 Task: Add Attachment from Google Drive to Card Card0000000151 in Board Board0000000038 in Workspace WS0000000013 in Trello. Add Cover Orange to Card Card0000000151 in Board Board0000000038 in Workspace WS0000000013 in Trello. Add "Add Label …" with "Title" Title0000000151 to Button Button0000000151 to Card Card0000000151 in Board Board0000000038 in Workspace WS0000000013 in Trello. Add Description DS0000000151 to Card Card0000000151 in Board Board0000000038 in Workspace WS0000000013 in Trello. Add Comment CM0000000151 to Card Card0000000151 in Board Board0000000038 in Workspace WS0000000013 in Trello
Action: Mouse moved to (591, 60)
Screenshot: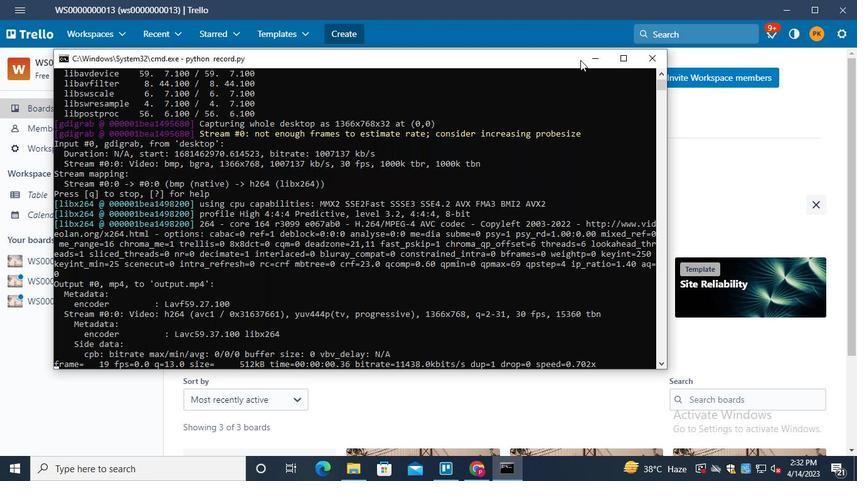 
Action: Mouse pressed left at (591, 60)
Screenshot: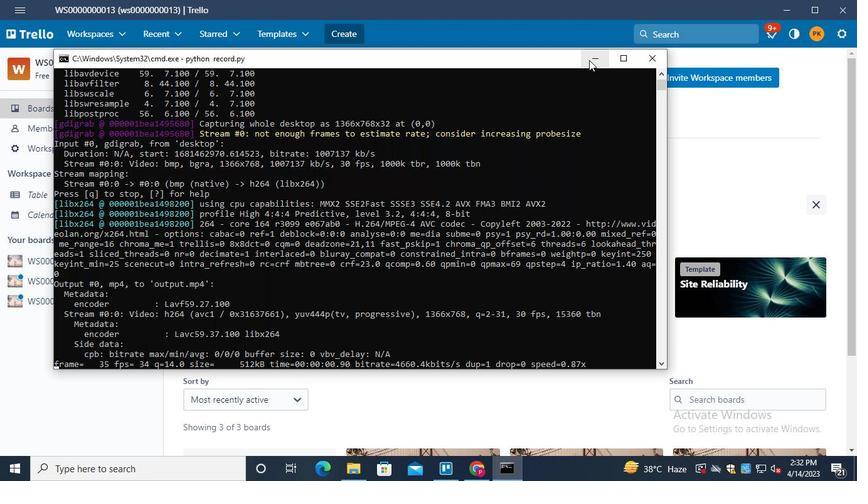
Action: Mouse moved to (45, 277)
Screenshot: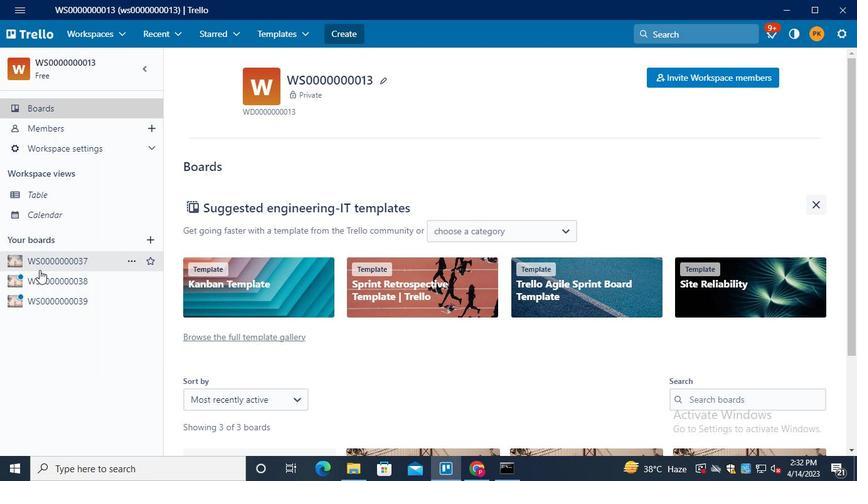 
Action: Mouse pressed left at (45, 277)
Screenshot: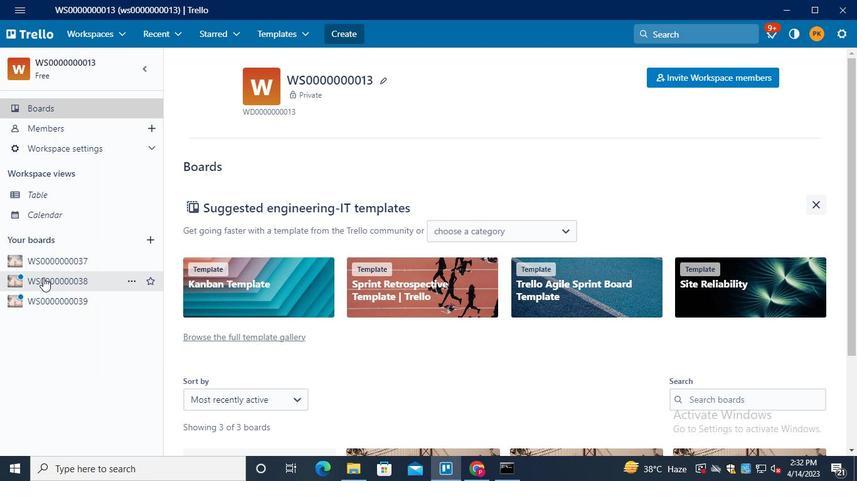
Action: Mouse moved to (249, 348)
Screenshot: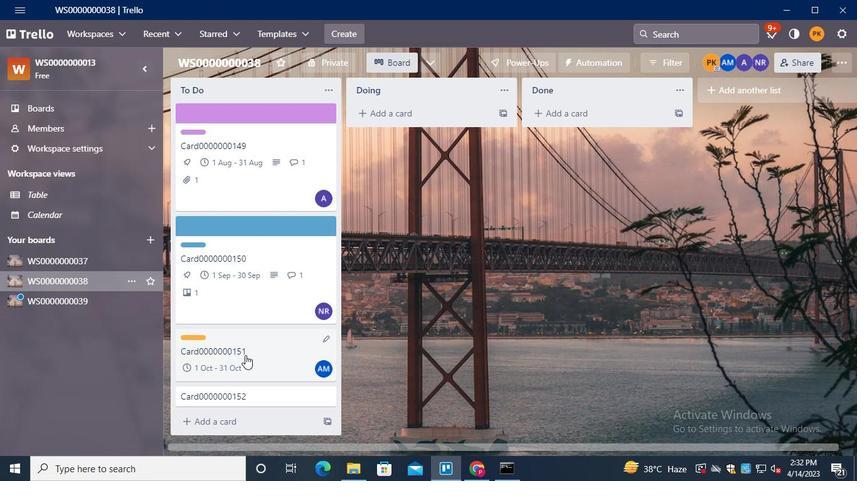 
Action: Mouse pressed left at (249, 348)
Screenshot: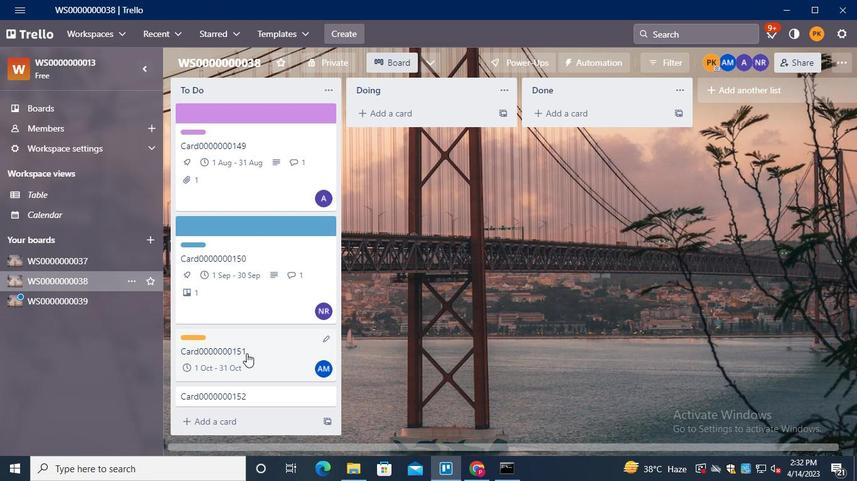 
Action: Mouse moved to (609, 259)
Screenshot: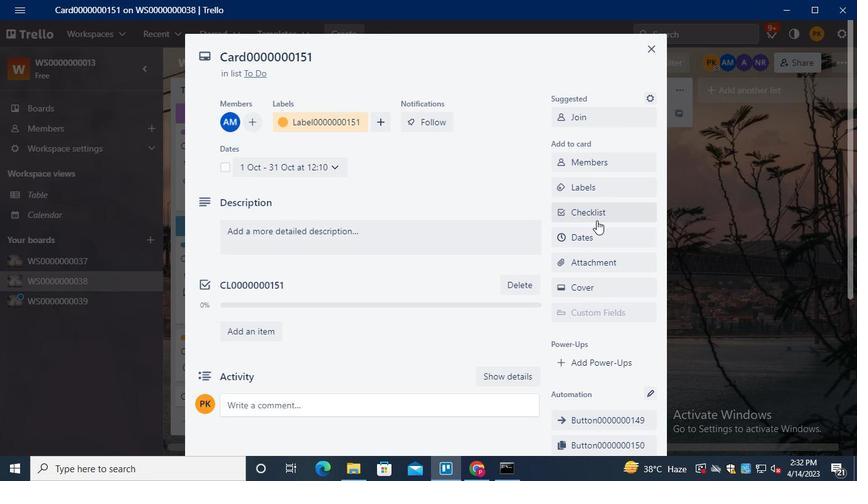 
Action: Mouse pressed left at (609, 259)
Screenshot: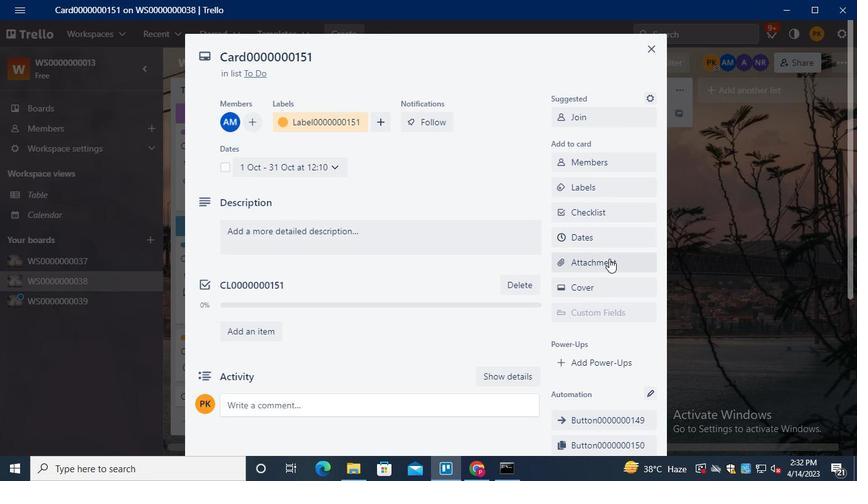 
Action: Mouse moved to (593, 150)
Screenshot: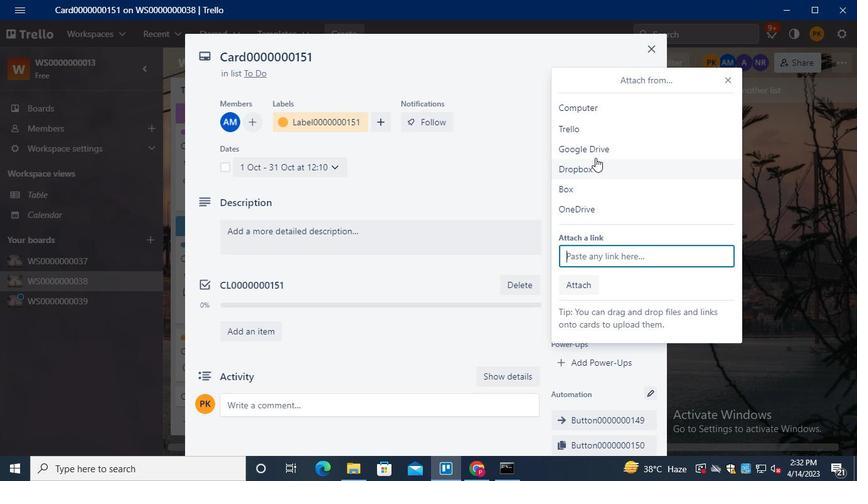 
Action: Mouse pressed left at (593, 150)
Screenshot: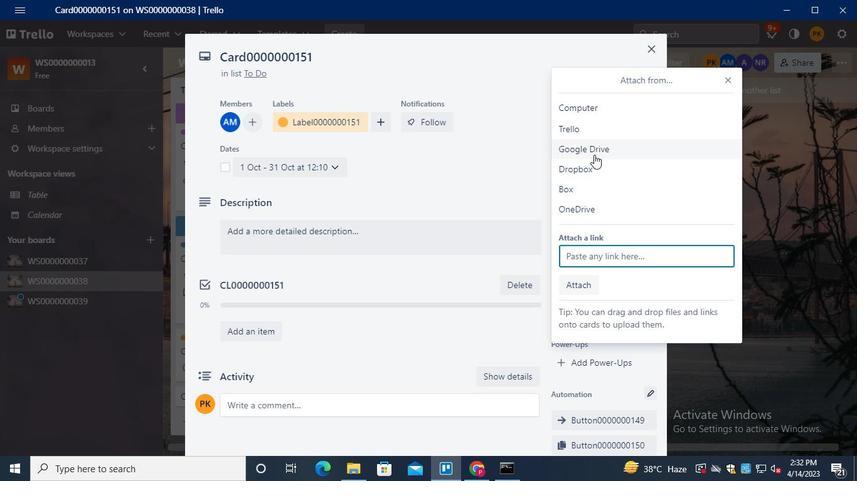 
Action: Mouse moved to (687, 331)
Screenshot: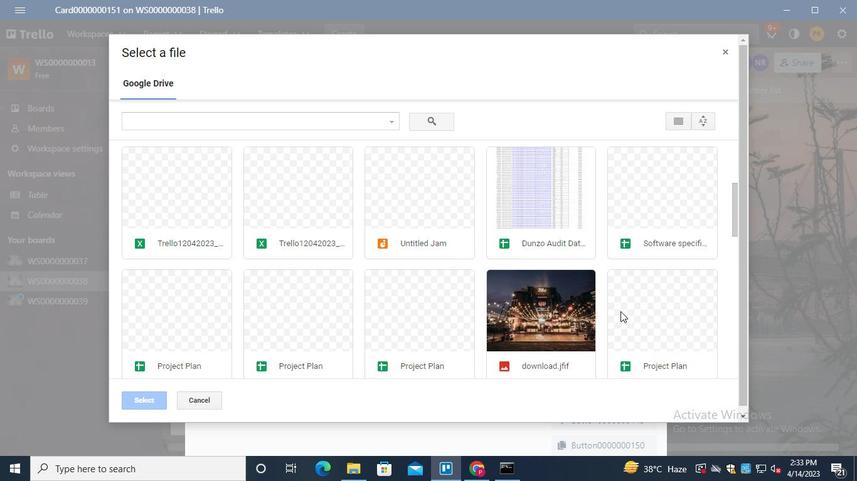 
Action: Mouse pressed left at (687, 331)
Screenshot: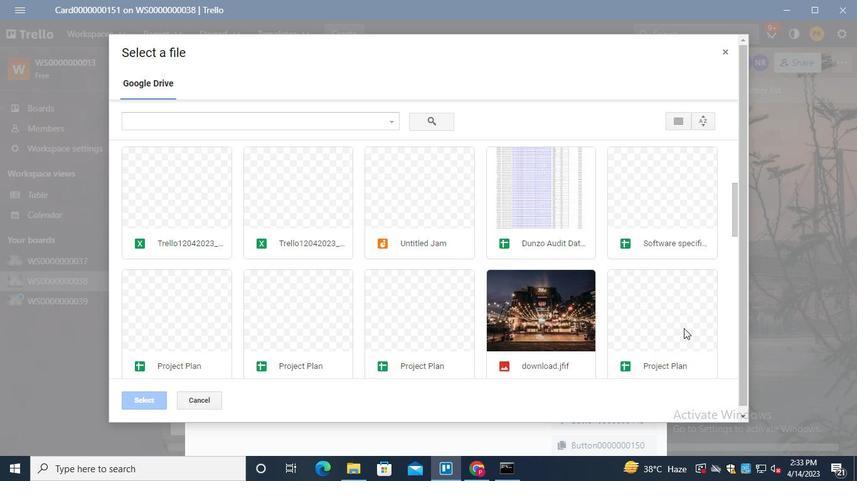 
Action: Mouse moved to (148, 399)
Screenshot: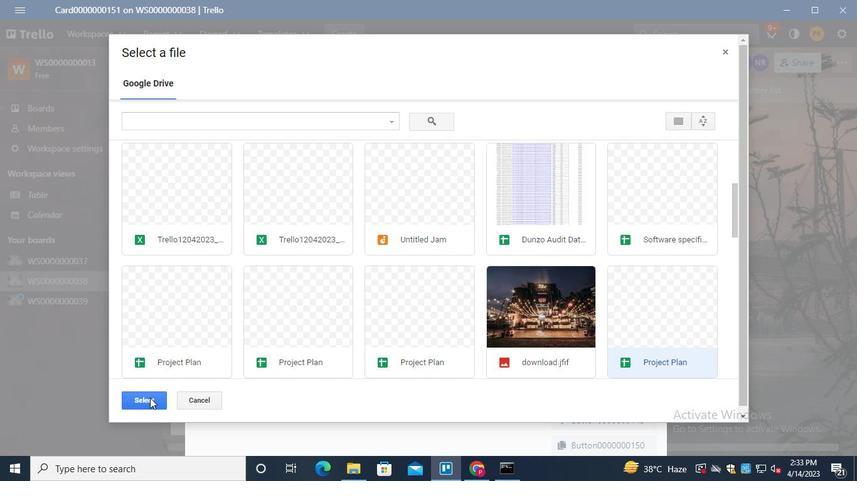 
Action: Mouse pressed left at (148, 399)
Screenshot: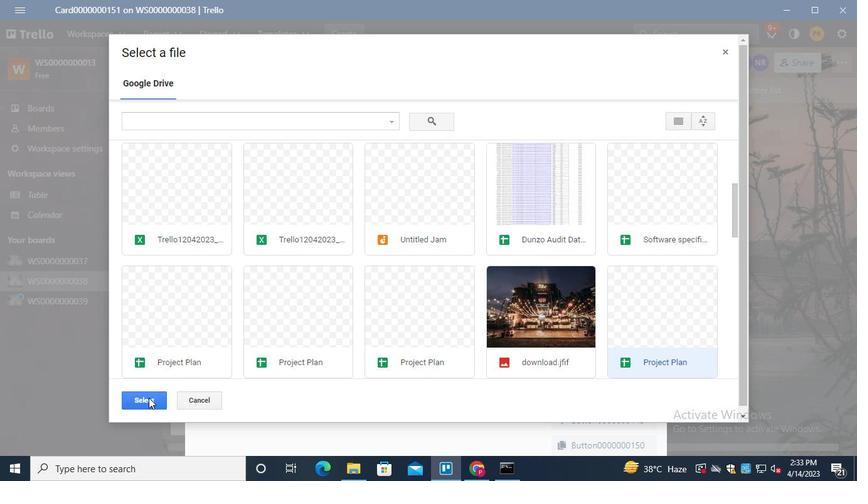 
Action: Mouse moved to (626, 286)
Screenshot: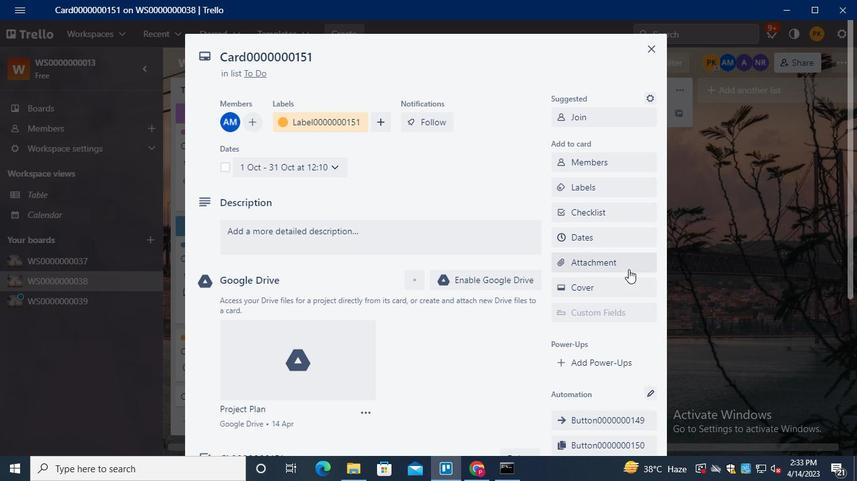 
Action: Mouse pressed left at (626, 286)
Screenshot: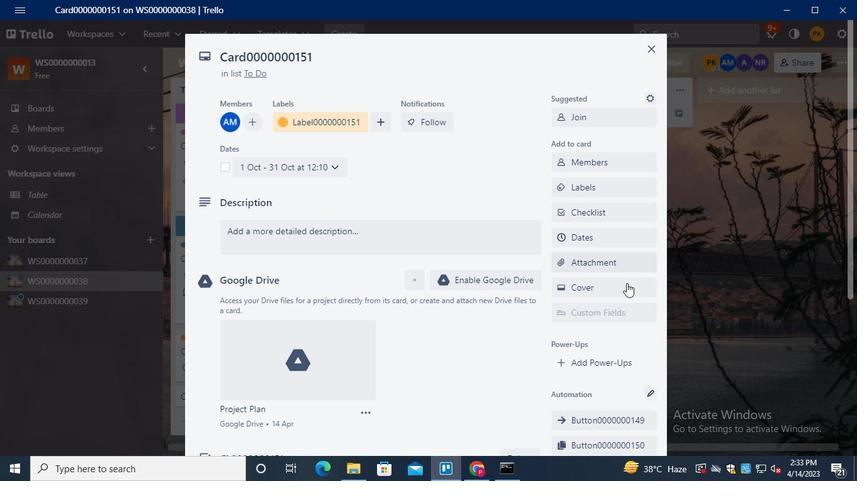 
Action: Mouse moved to (643, 213)
Screenshot: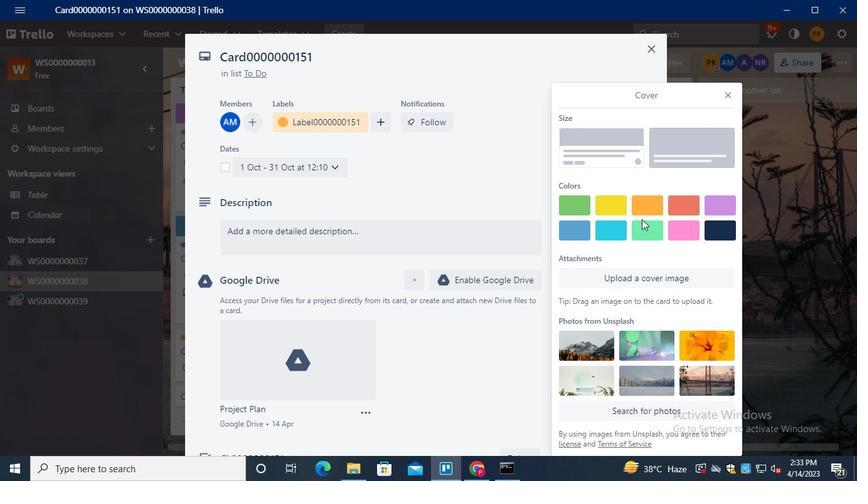 
Action: Mouse pressed left at (643, 213)
Screenshot: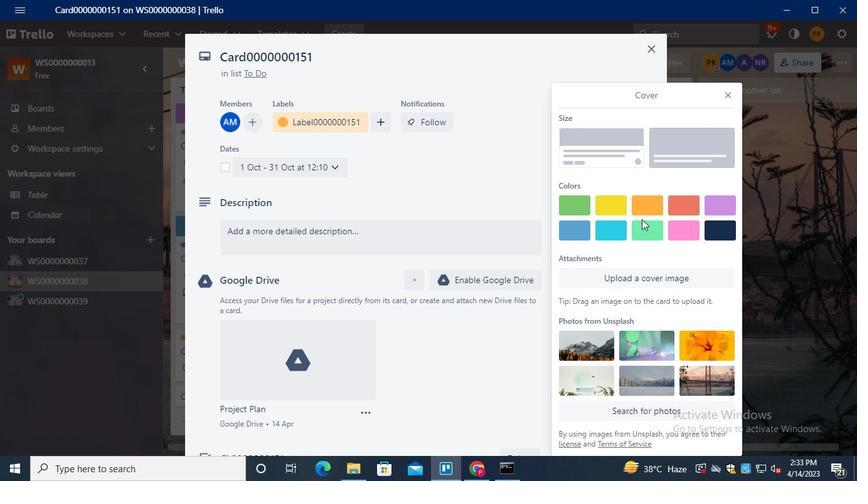
Action: Mouse moved to (723, 75)
Screenshot: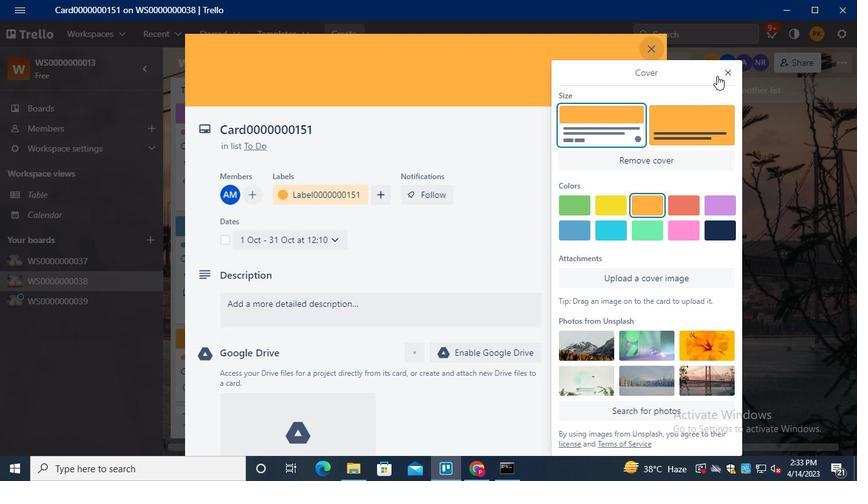 
Action: Mouse pressed left at (723, 75)
Screenshot: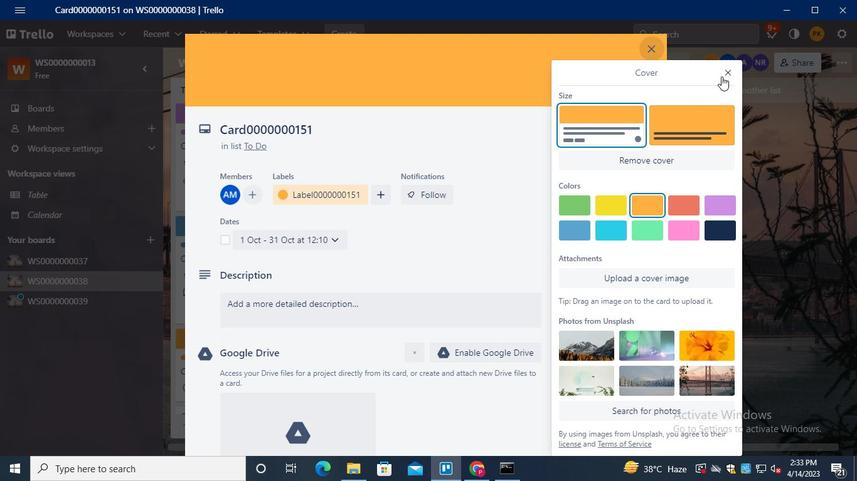 
Action: Mouse moved to (591, 259)
Screenshot: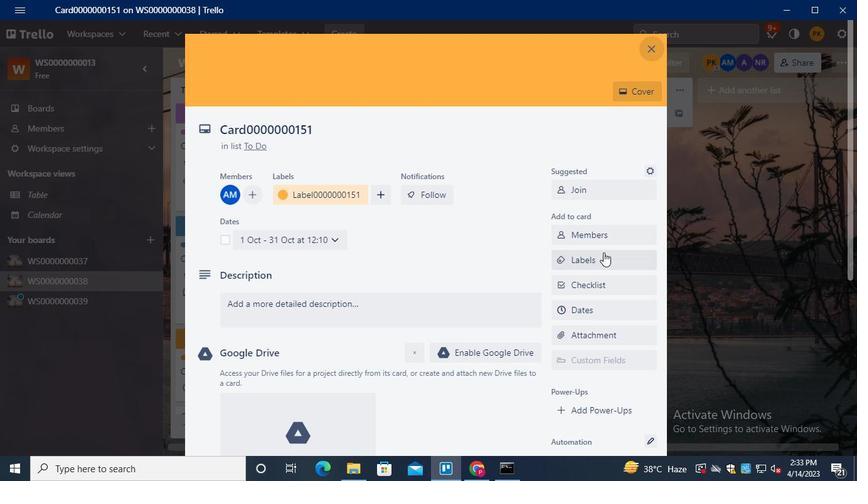 
Action: Mouse pressed left at (591, 259)
Screenshot: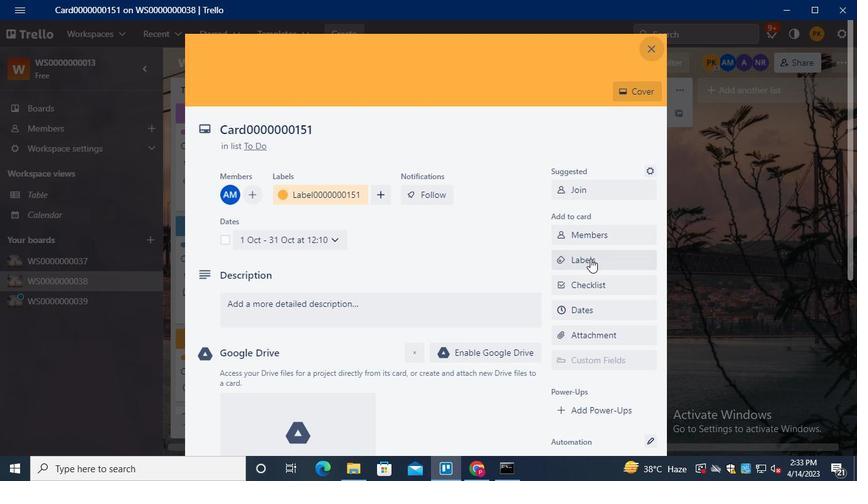 
Action: Mouse moved to (618, 346)
Screenshot: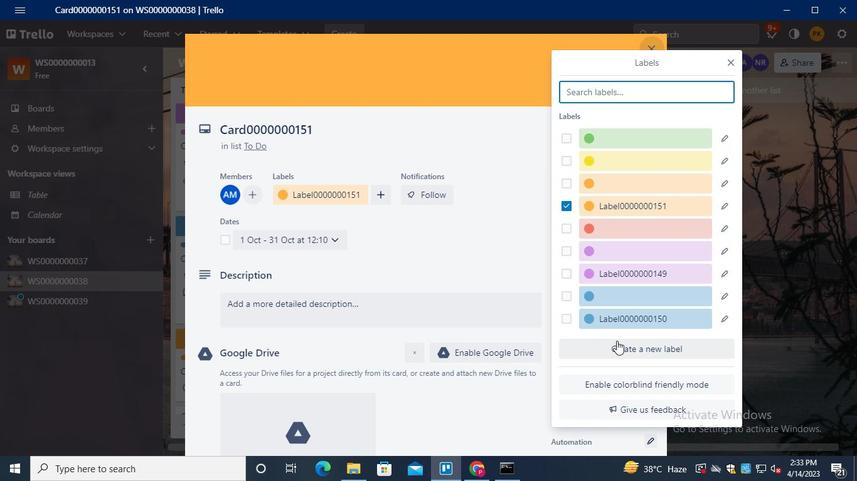 
Action: Mouse pressed left at (618, 346)
Screenshot: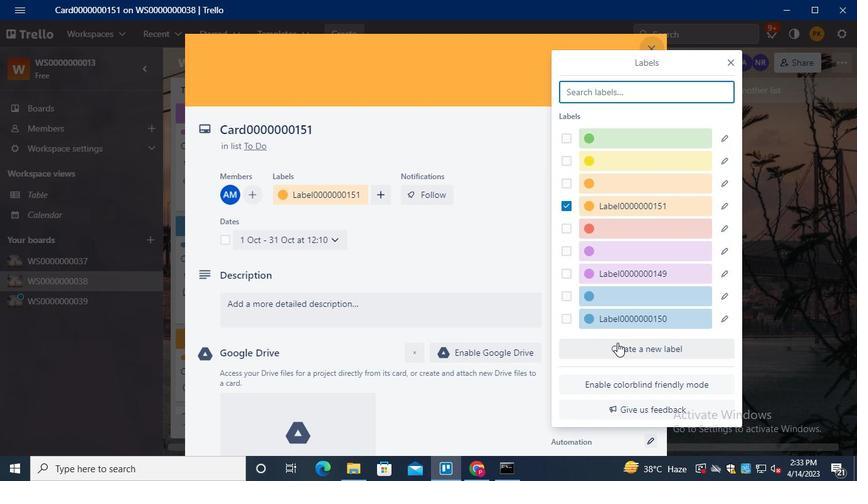 
Action: Keyboard Key.shift
Screenshot: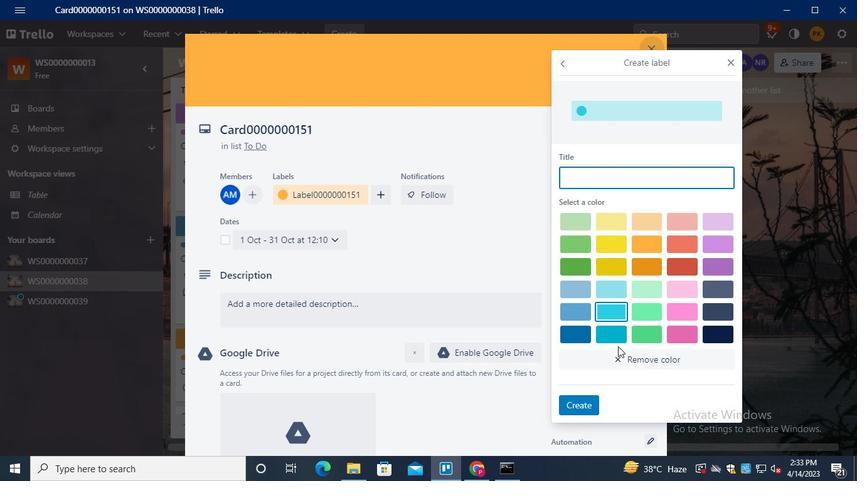 
Action: Keyboard L
Screenshot: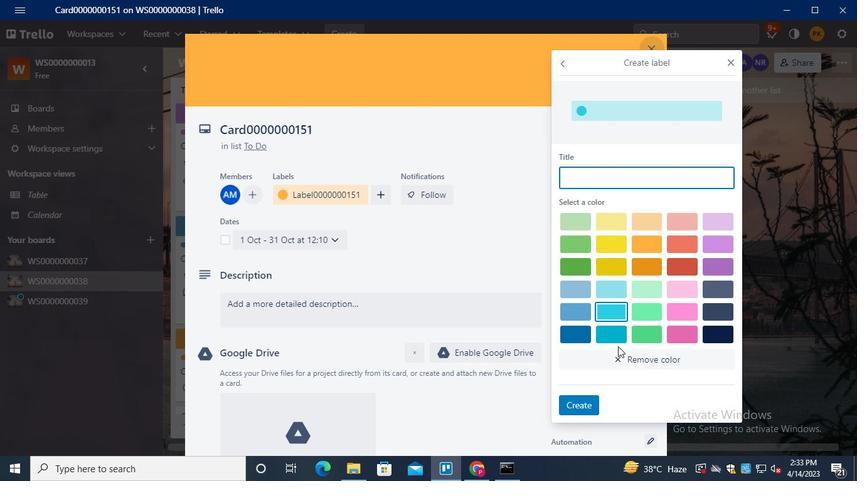 
Action: Keyboard a
Screenshot: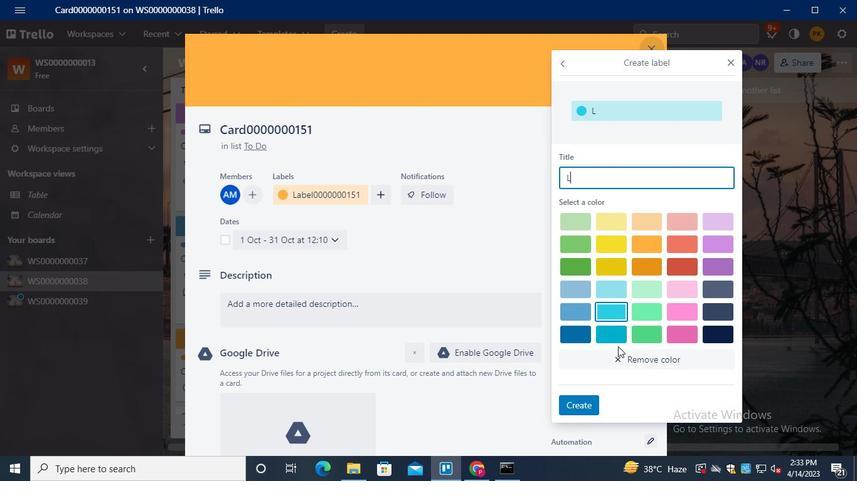 
Action: Keyboard b
Screenshot: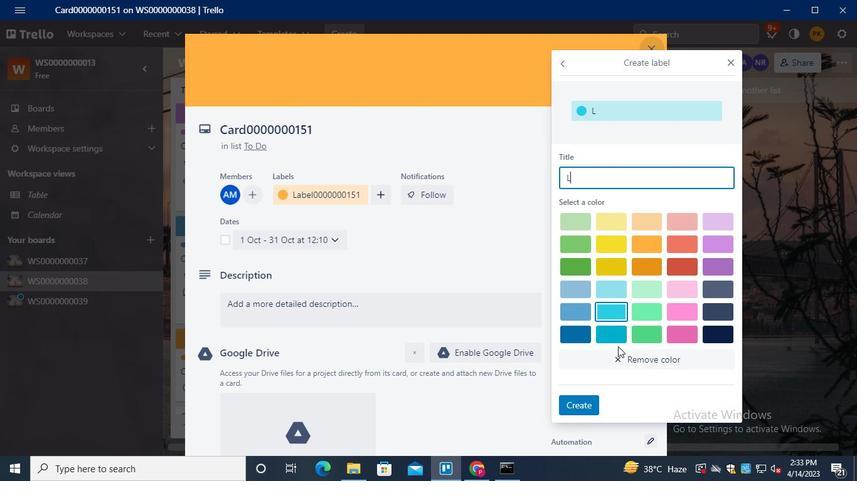 
Action: Keyboard e
Screenshot: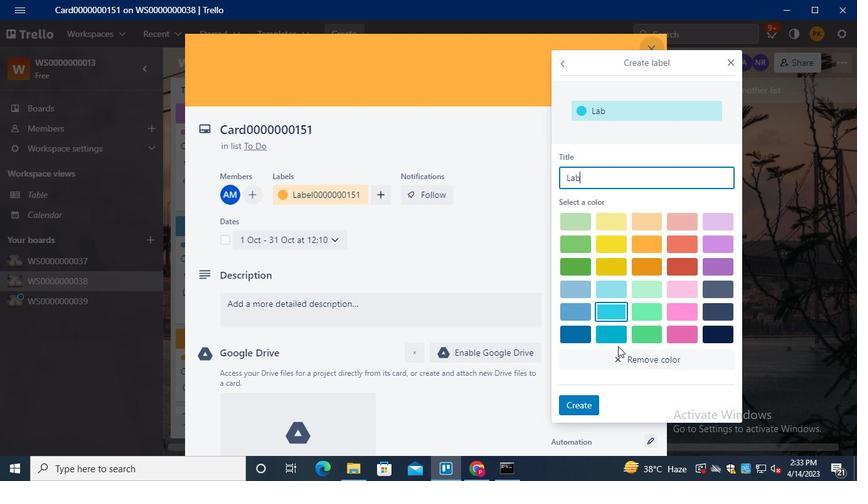 
Action: Keyboard l
Screenshot: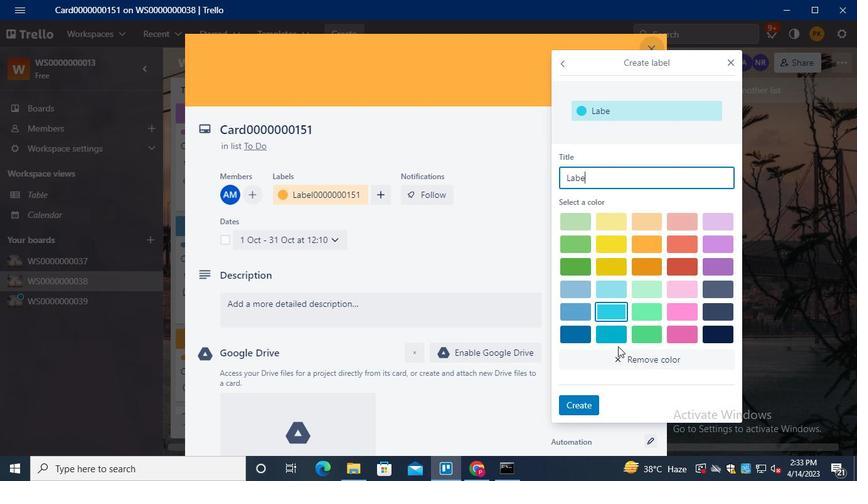 
Action: Keyboard <96>
Screenshot: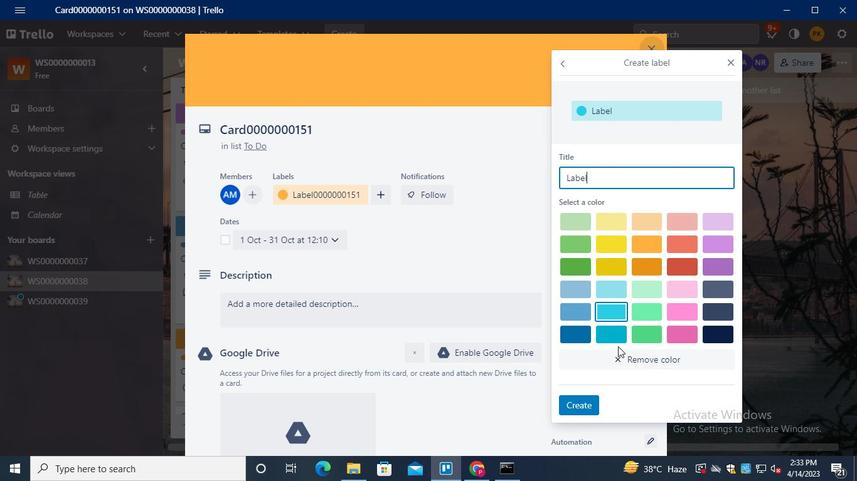 
Action: Keyboard <96>
Screenshot: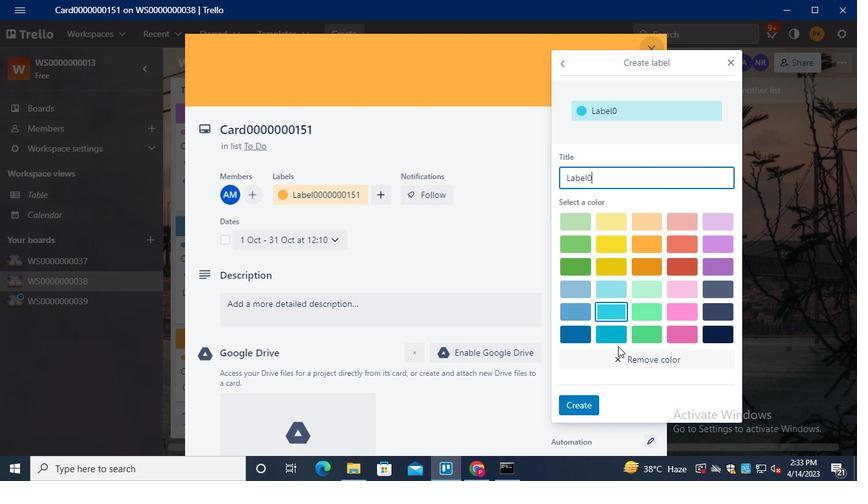 
Action: Keyboard <96>
Screenshot: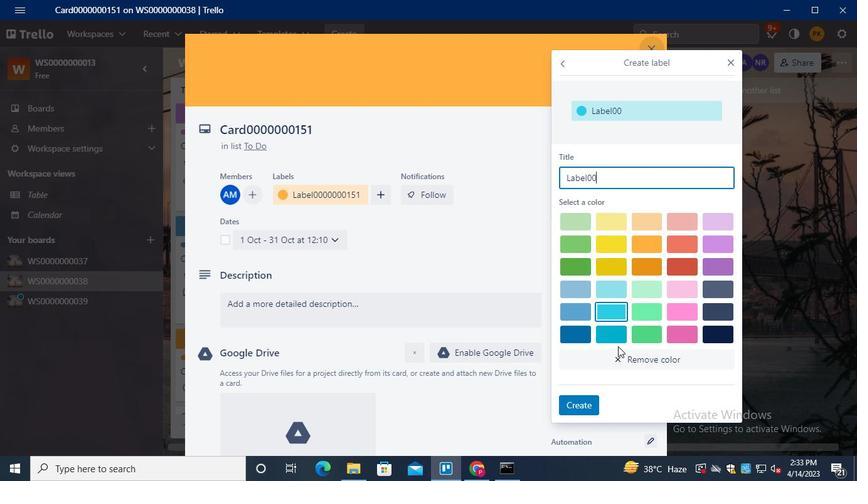 
Action: Keyboard <96>
Screenshot: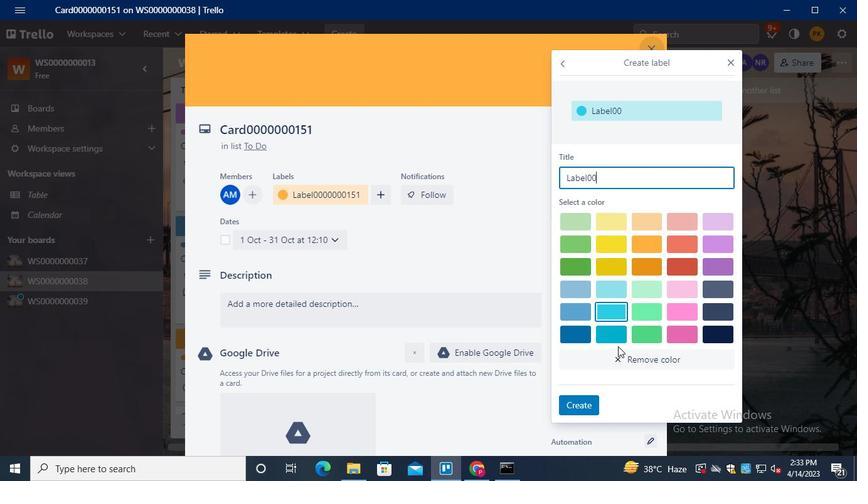 
Action: Keyboard <96>
Screenshot: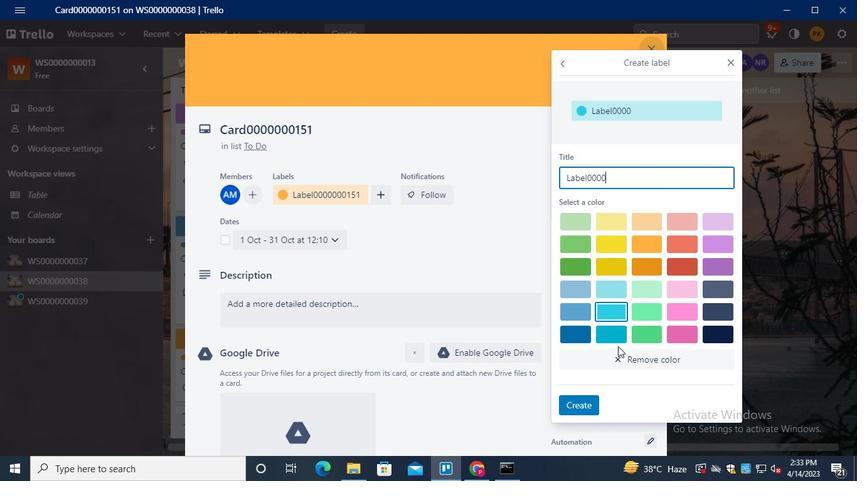 
Action: Keyboard <96>
Screenshot: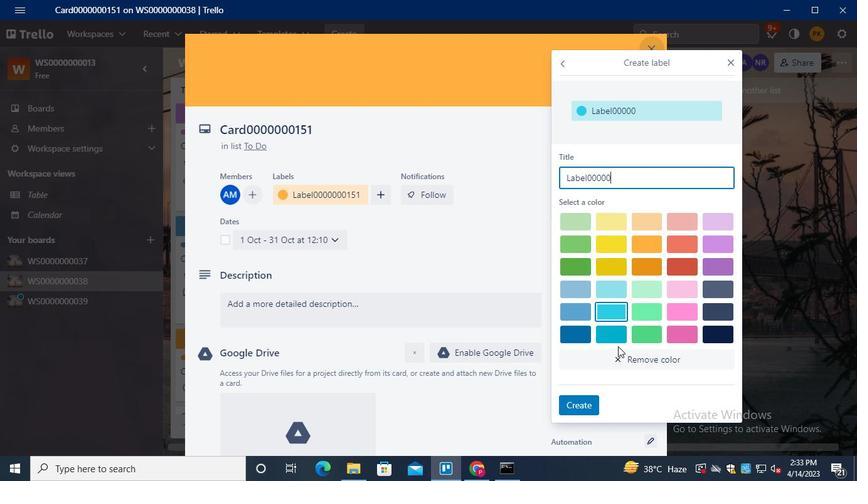 
Action: Keyboard <96>
Screenshot: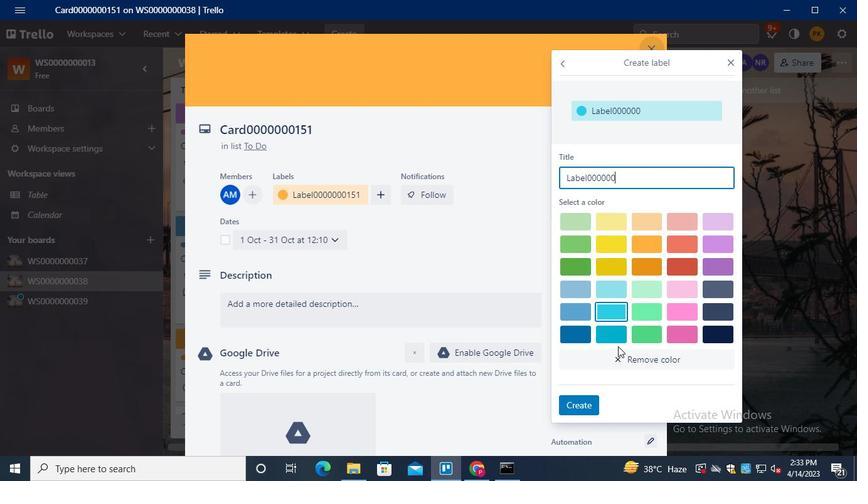
Action: Keyboard <97>
Screenshot: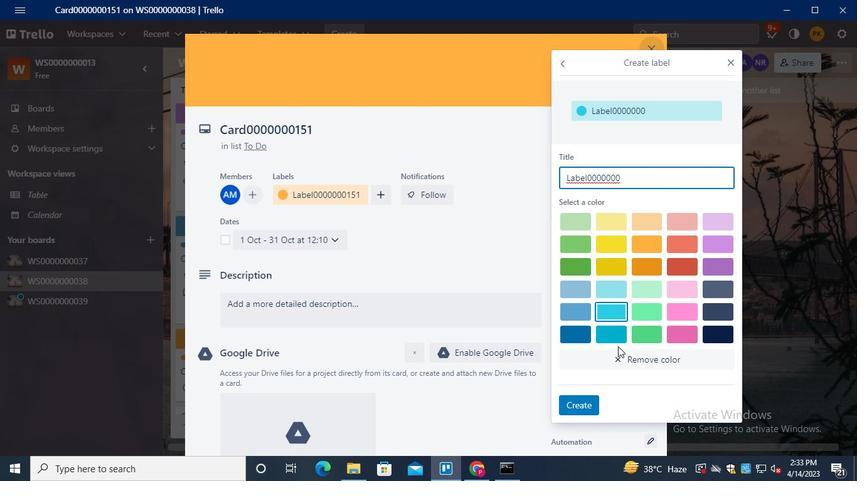 
Action: Keyboard <101>
Screenshot: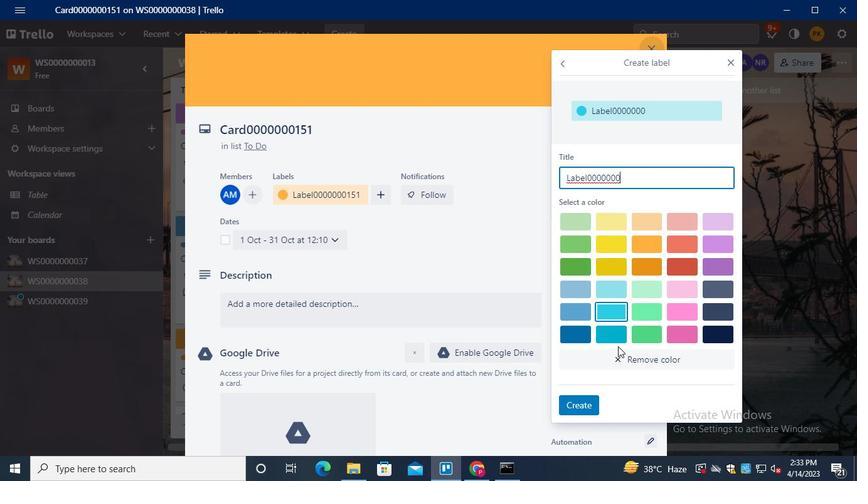 
Action: Keyboard <97>
Screenshot: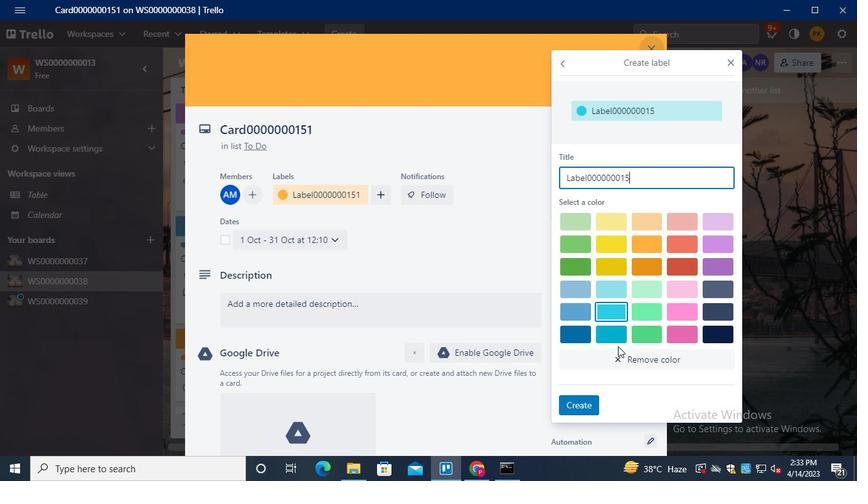 
Action: Mouse moved to (651, 248)
Screenshot: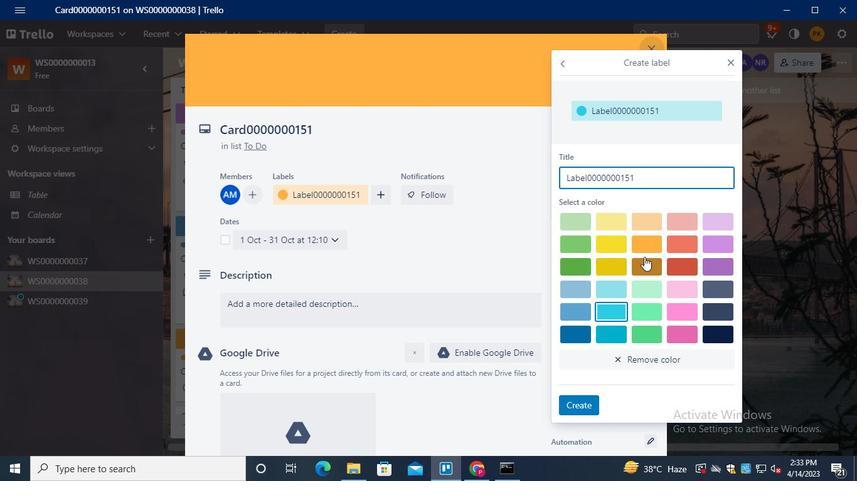 
Action: Mouse pressed left at (651, 248)
Screenshot: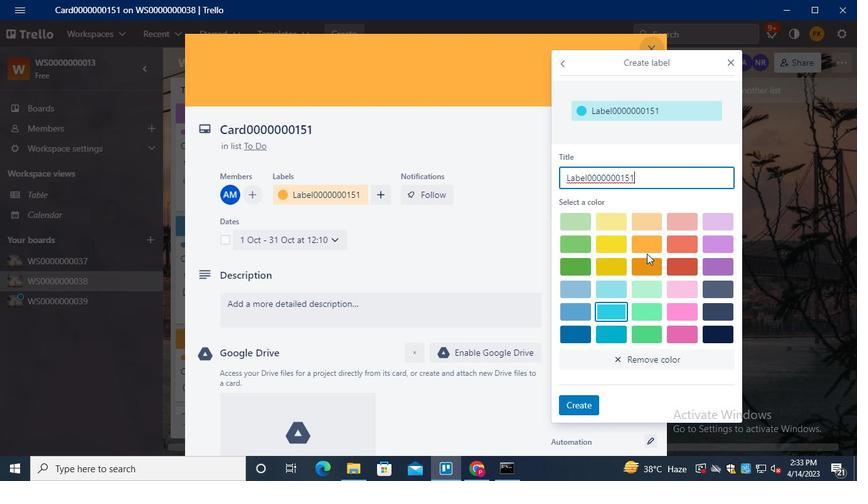 
Action: Mouse moved to (572, 411)
Screenshot: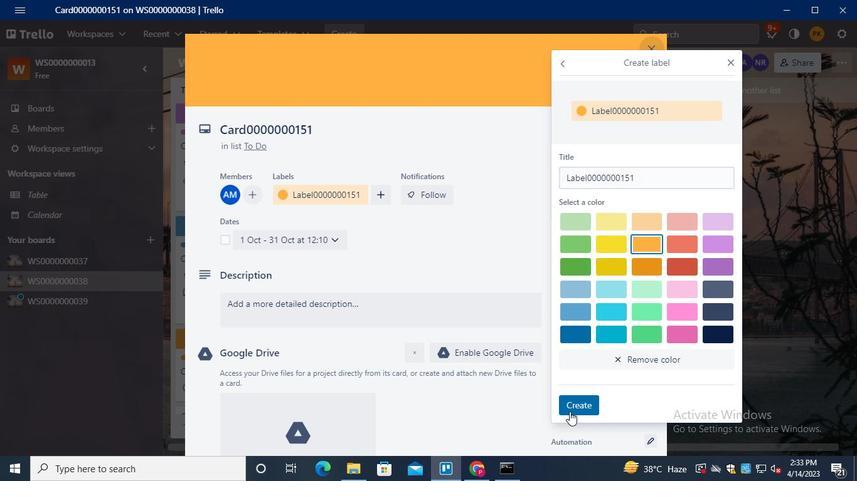 
Action: Mouse pressed left at (572, 411)
Screenshot: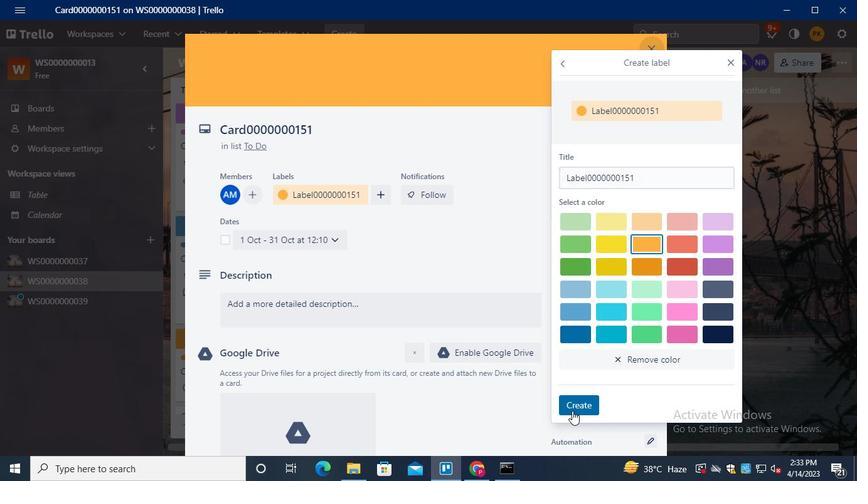 
Action: Mouse moved to (565, 207)
Screenshot: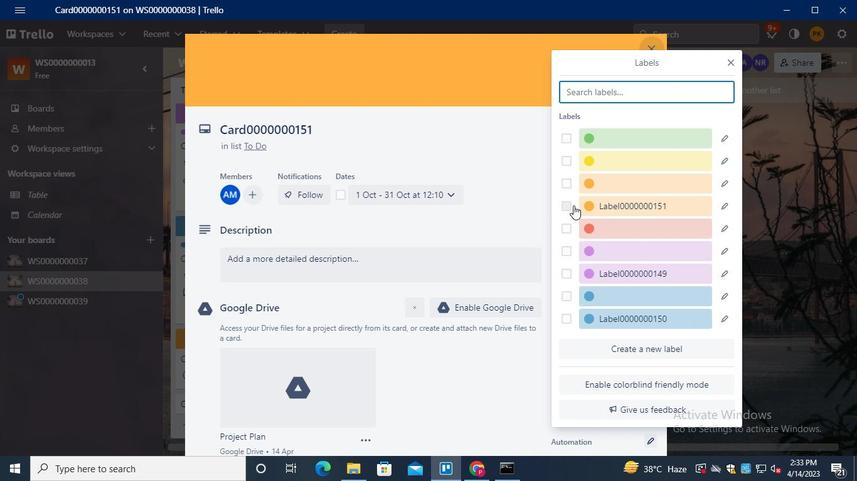 
Action: Mouse pressed left at (565, 207)
Screenshot: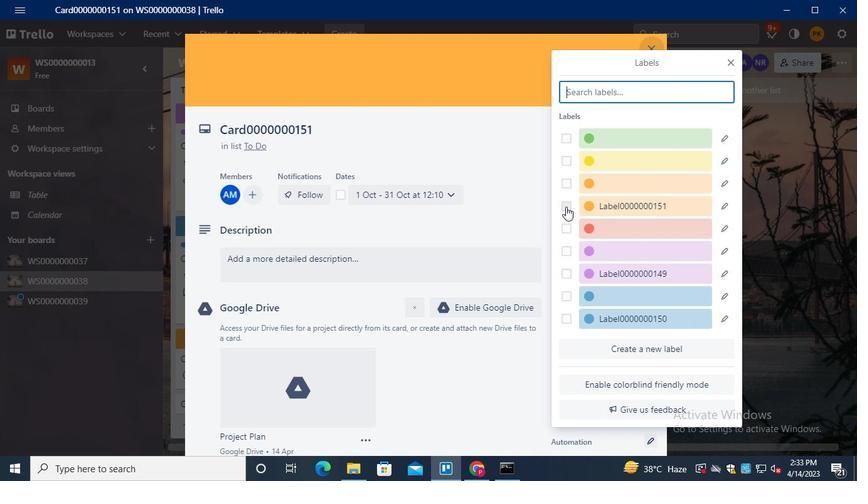 
Action: Mouse moved to (730, 63)
Screenshot: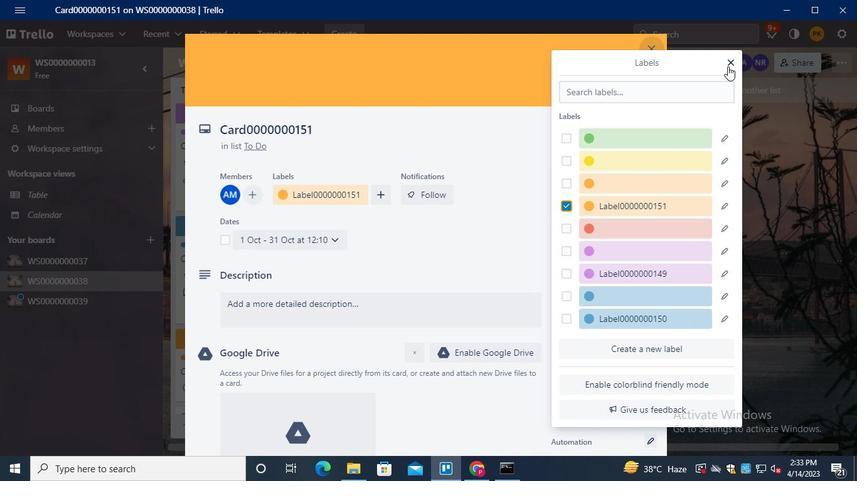 
Action: Mouse pressed left at (730, 63)
Screenshot: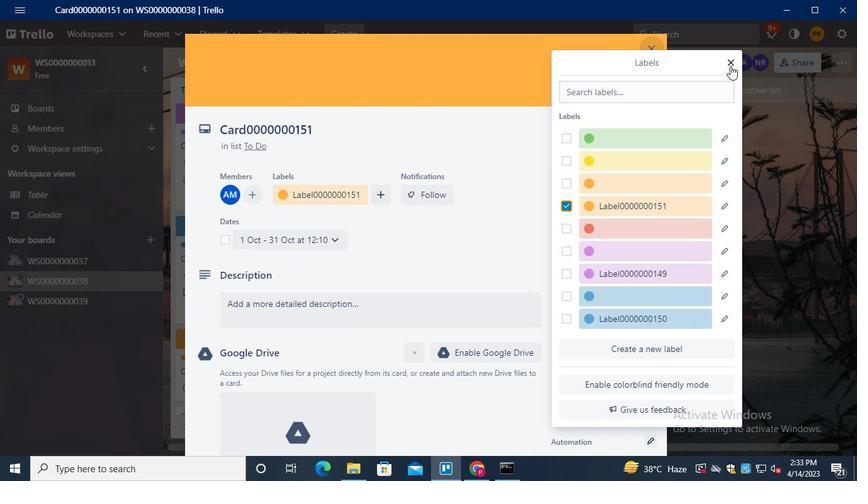 
Action: Mouse moved to (595, 387)
Screenshot: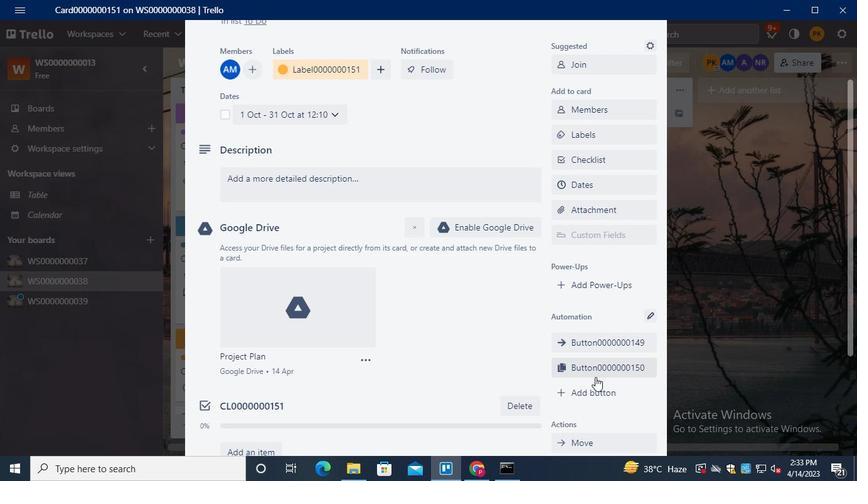 
Action: Mouse pressed left at (595, 387)
Screenshot: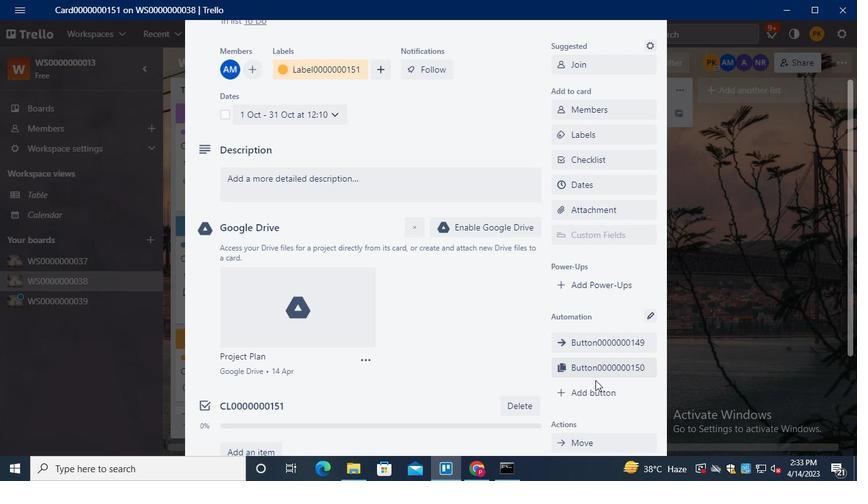
Action: Mouse moved to (602, 161)
Screenshot: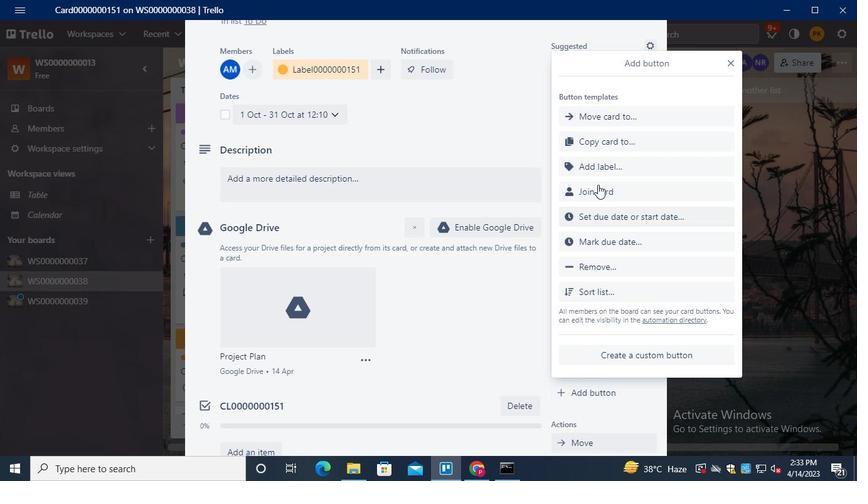 
Action: Mouse pressed left at (602, 161)
Screenshot: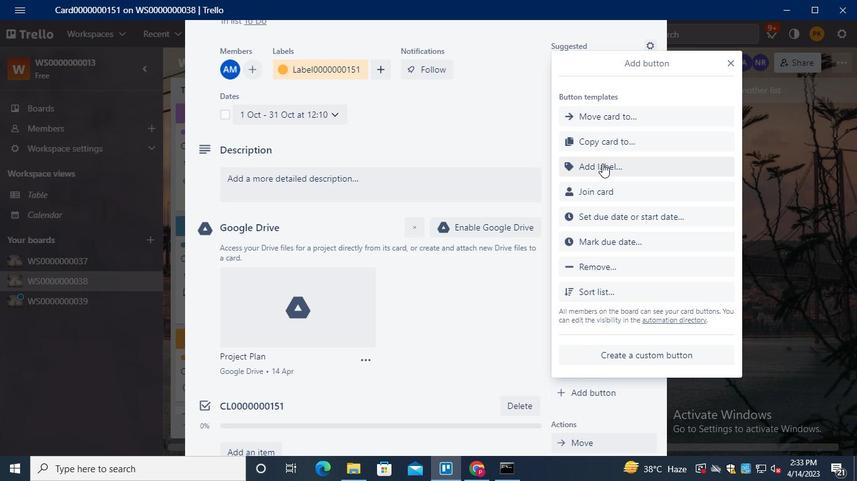 
Action: Mouse moved to (600, 166)
Screenshot: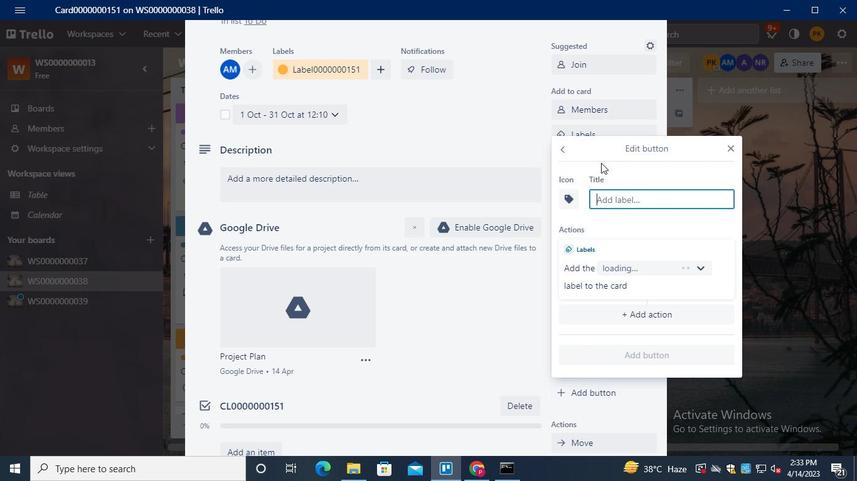 
Action: Keyboard Key.shift
Screenshot: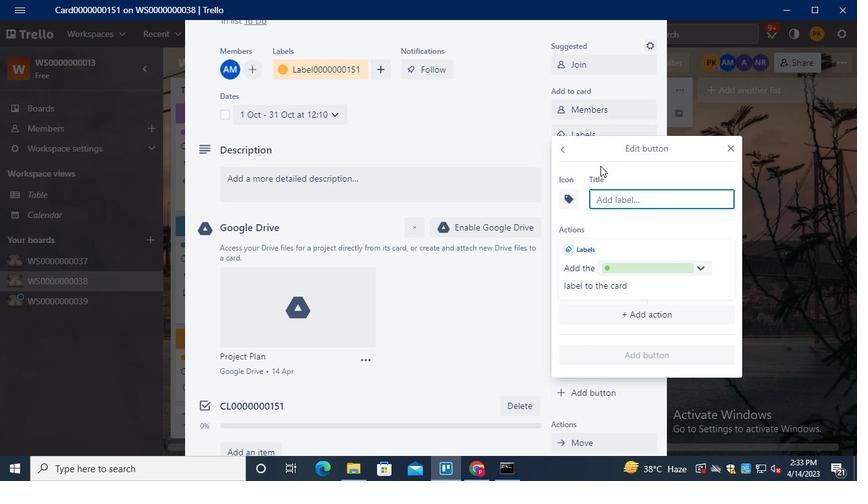 
Action: Keyboard T
Screenshot: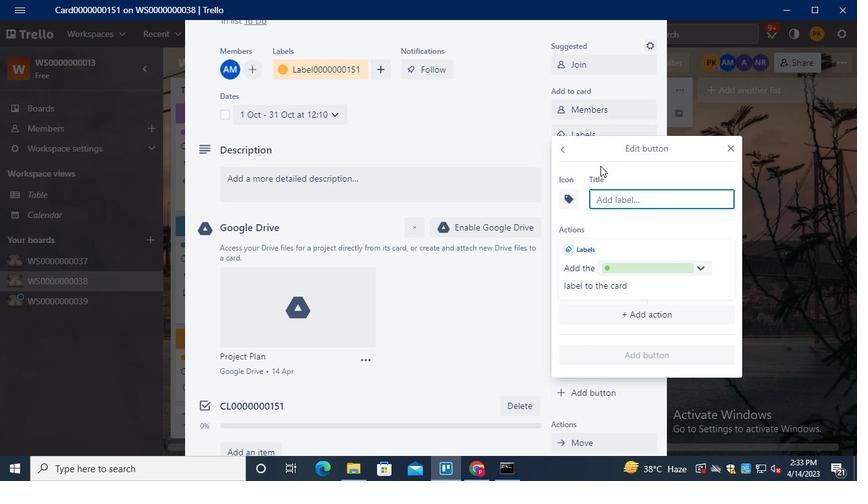 
Action: Keyboard i
Screenshot: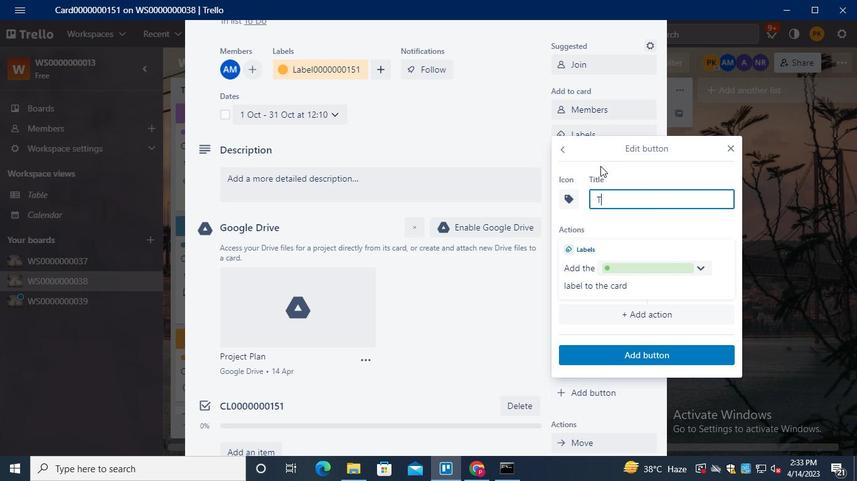 
Action: Keyboard t
Screenshot: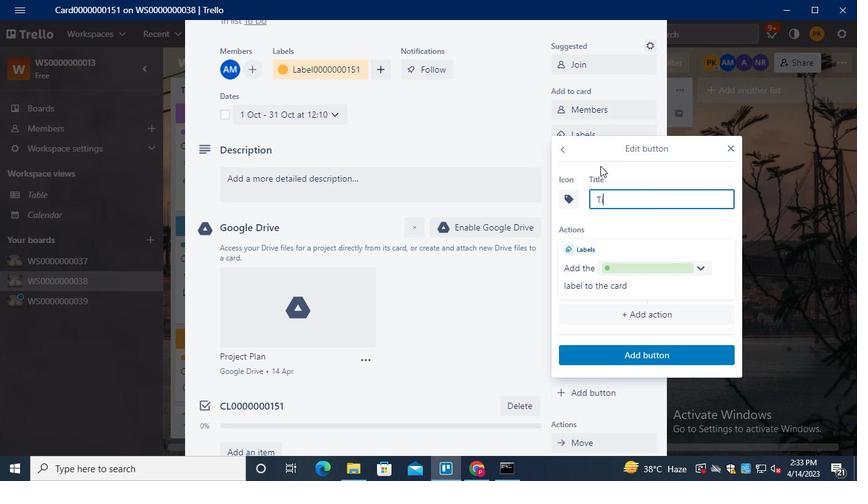 
Action: Keyboard l
Screenshot: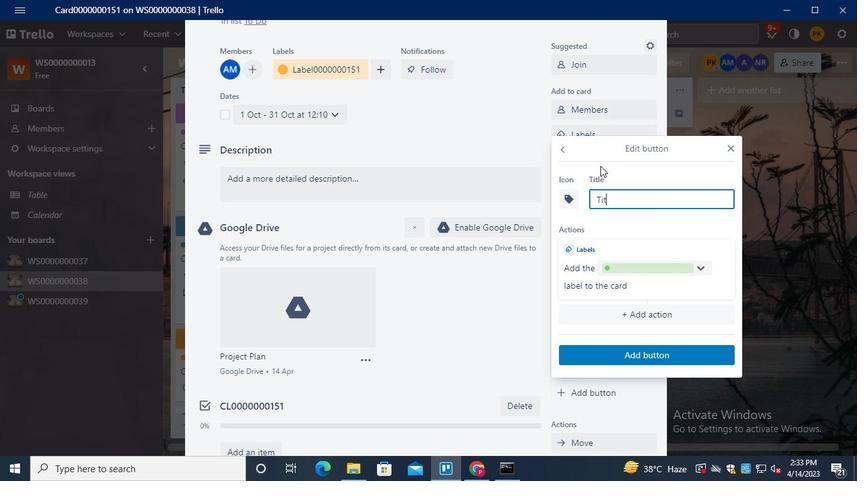
Action: Keyboard e
Screenshot: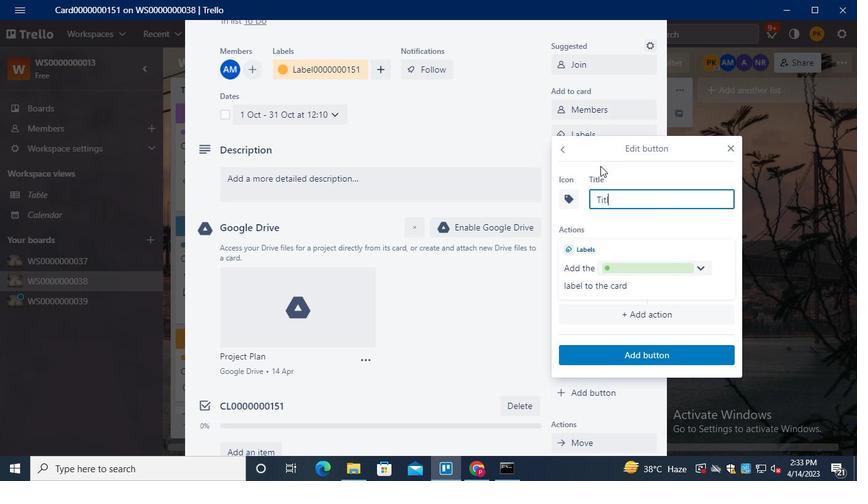 
Action: Keyboard <96>
Screenshot: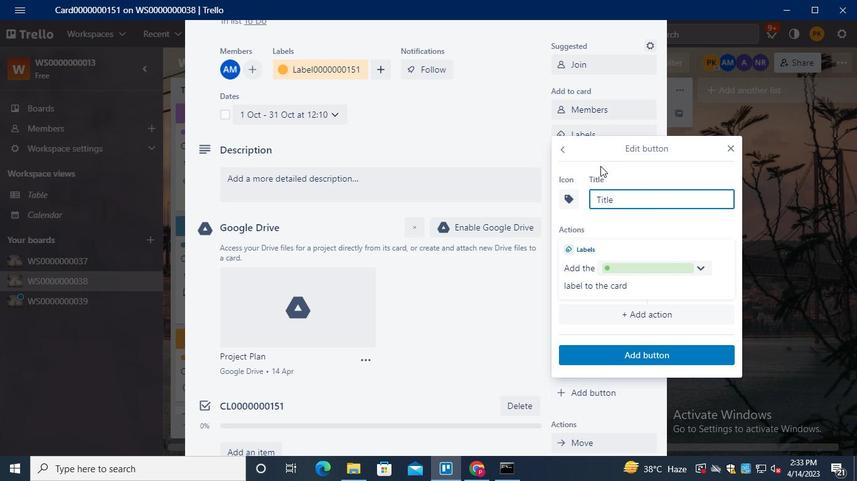
Action: Keyboard <96>
Screenshot: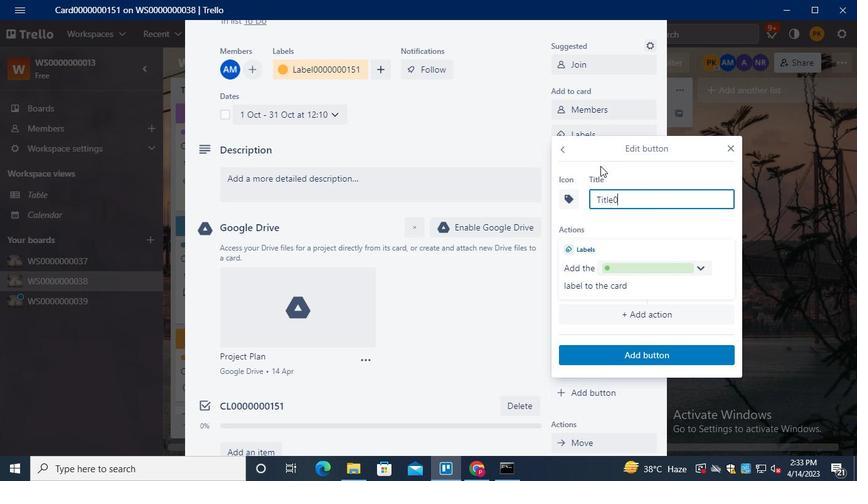 
Action: Keyboard <96>
Screenshot: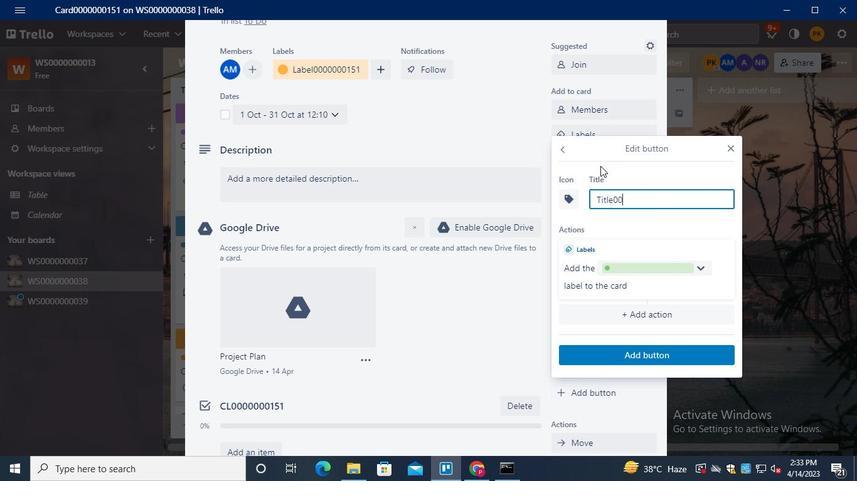 
Action: Keyboard <96>
Screenshot: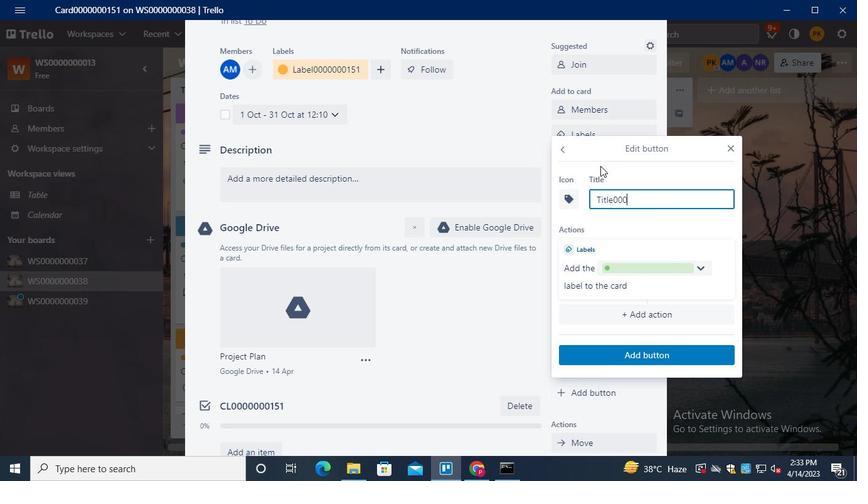 
Action: Keyboard <96>
Screenshot: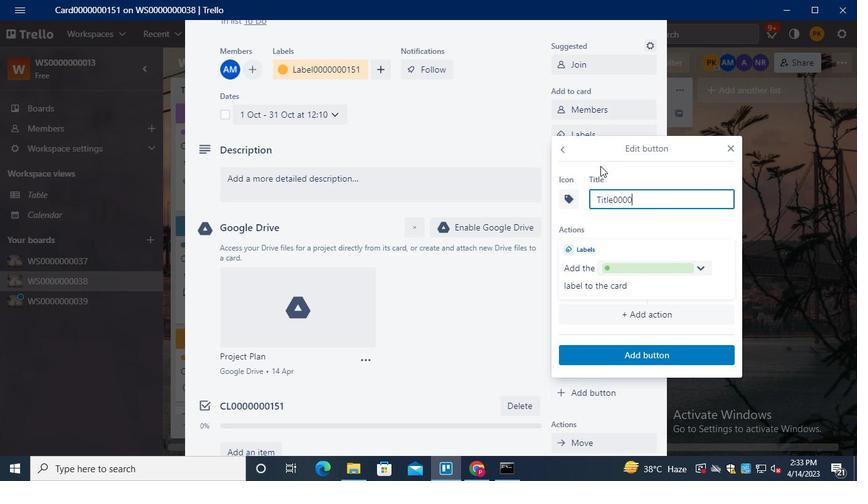 
Action: Keyboard <96>
Screenshot: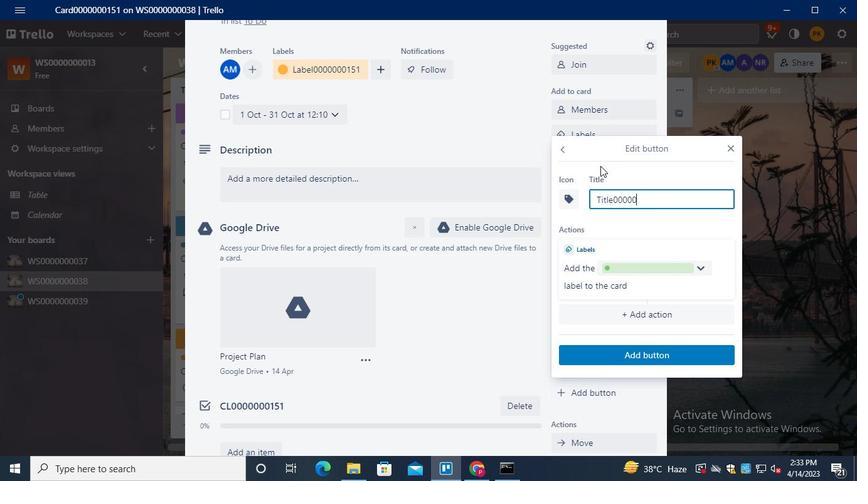 
Action: Keyboard <96>
Screenshot: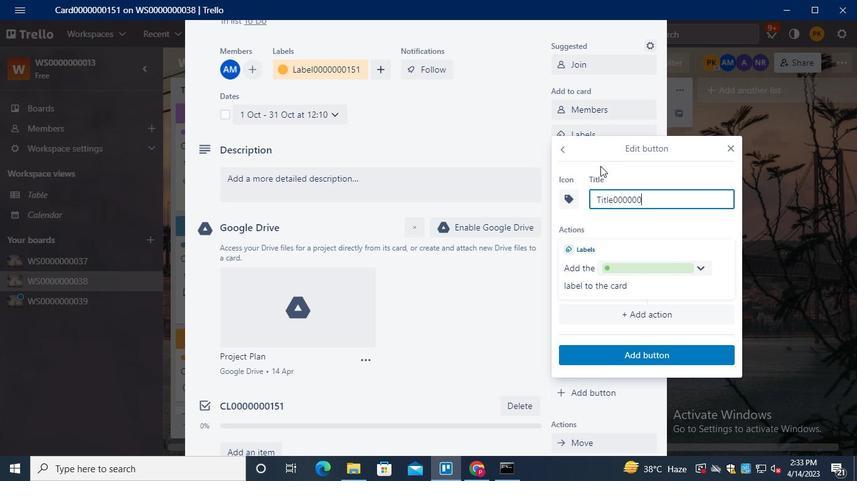 
Action: Keyboard <97>
Screenshot: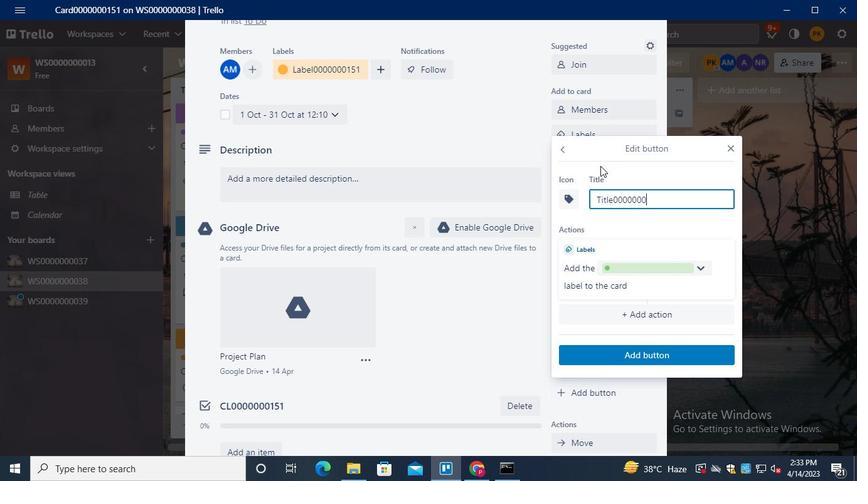 
Action: Keyboard <101>
Screenshot: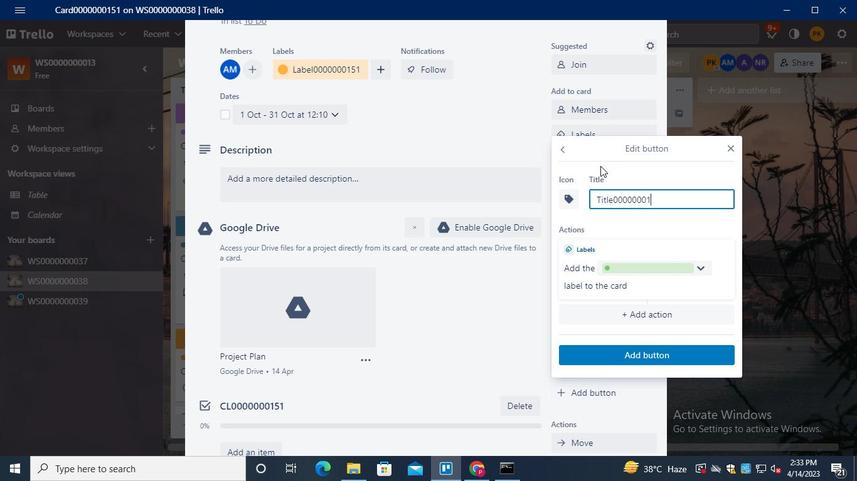 
Action: Keyboard <97>
Screenshot: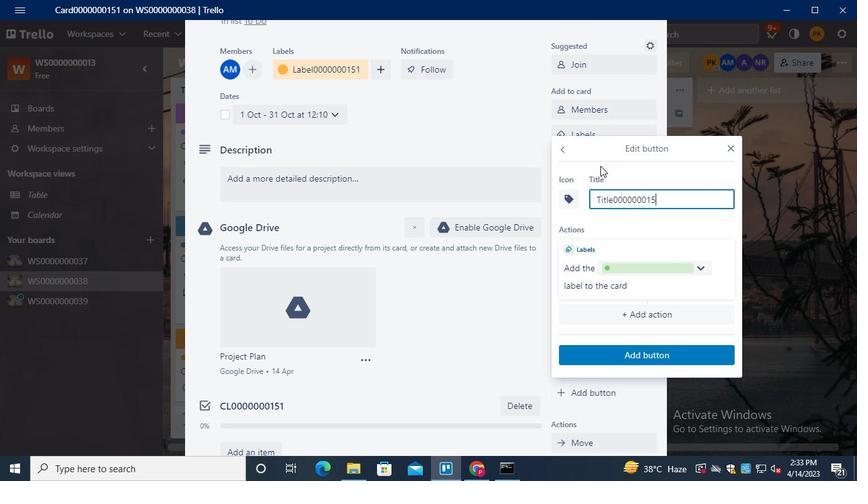 
Action: Mouse moved to (655, 362)
Screenshot: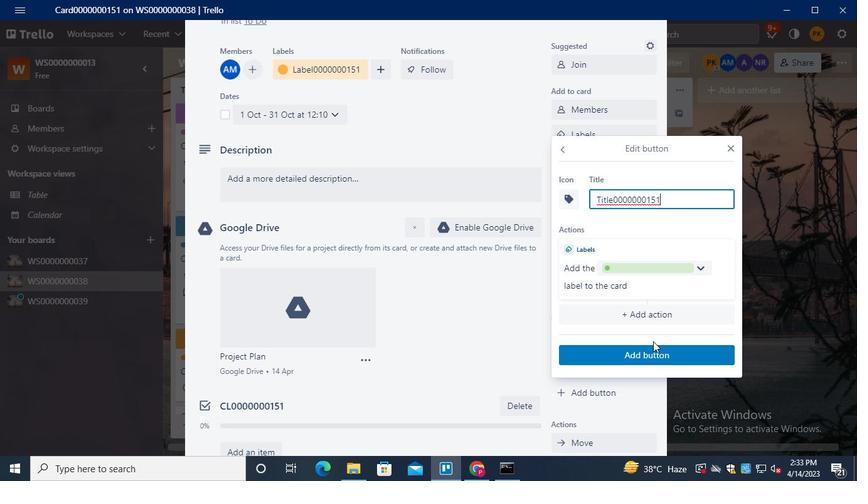 
Action: Mouse pressed left at (655, 362)
Screenshot: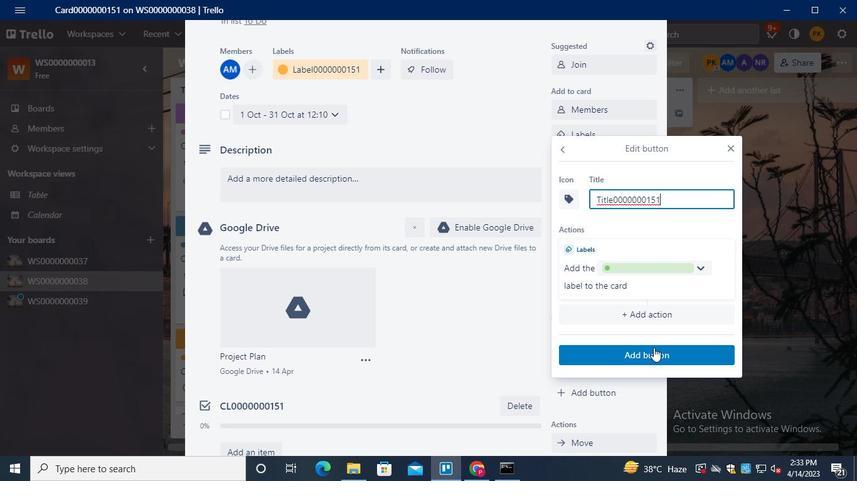 
Action: Mouse moved to (383, 169)
Screenshot: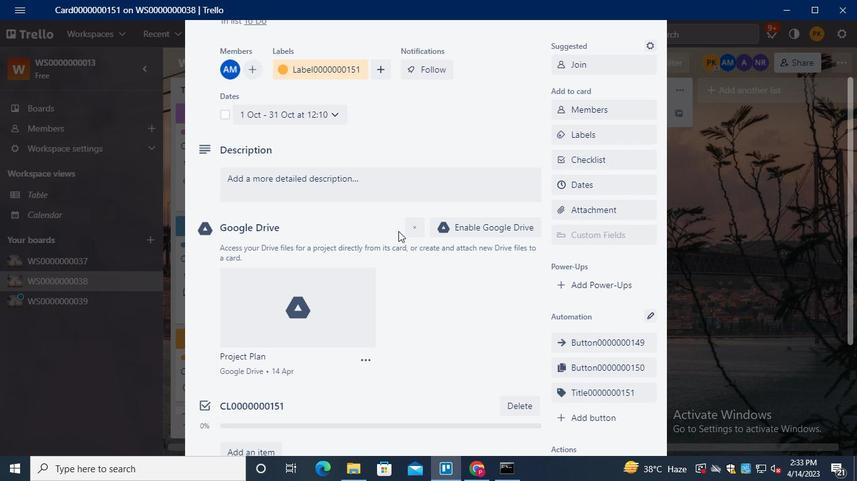 
Action: Mouse pressed left at (383, 169)
Screenshot: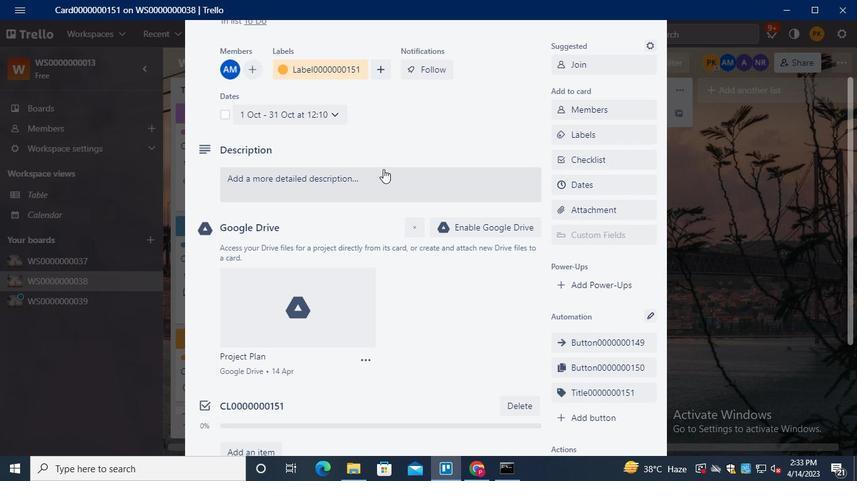 
Action: Keyboard Key.shift
Screenshot: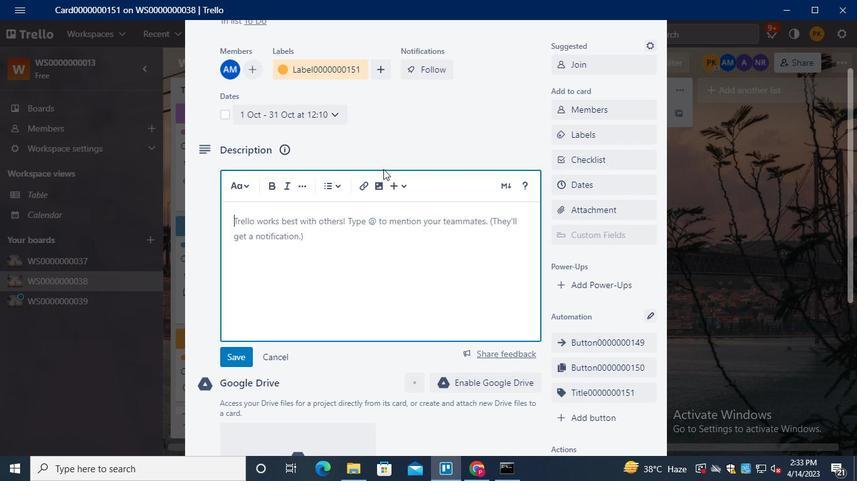 
Action: Keyboard D
Screenshot: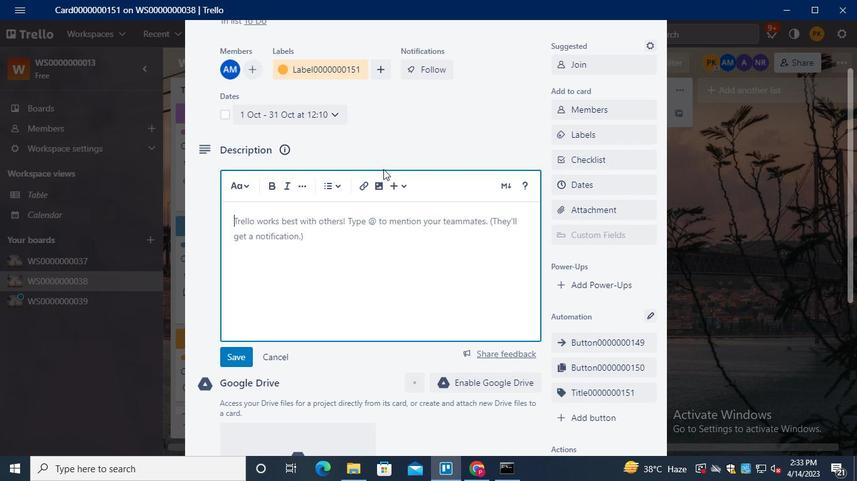 
Action: Keyboard S
Screenshot: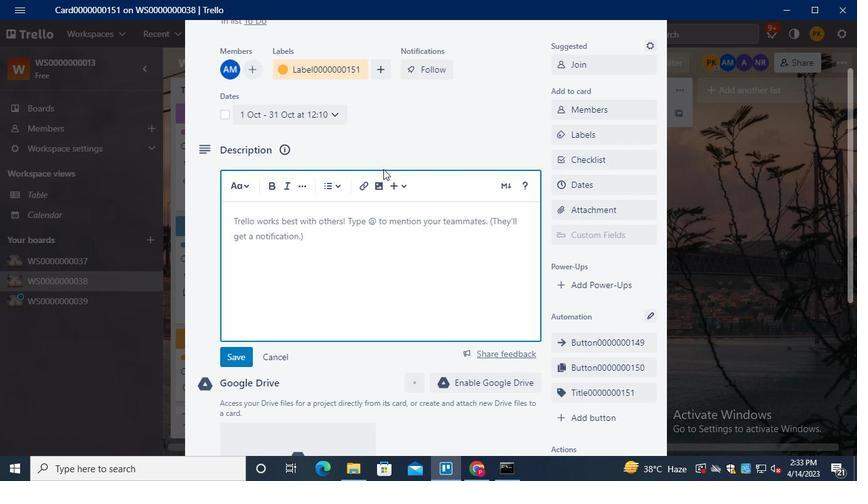 
Action: Keyboard <96>
Screenshot: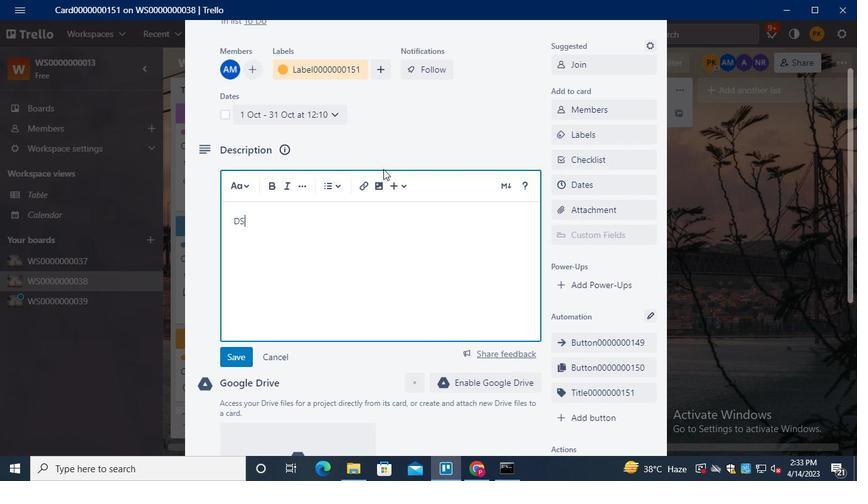 
Action: Keyboard <96>
Screenshot: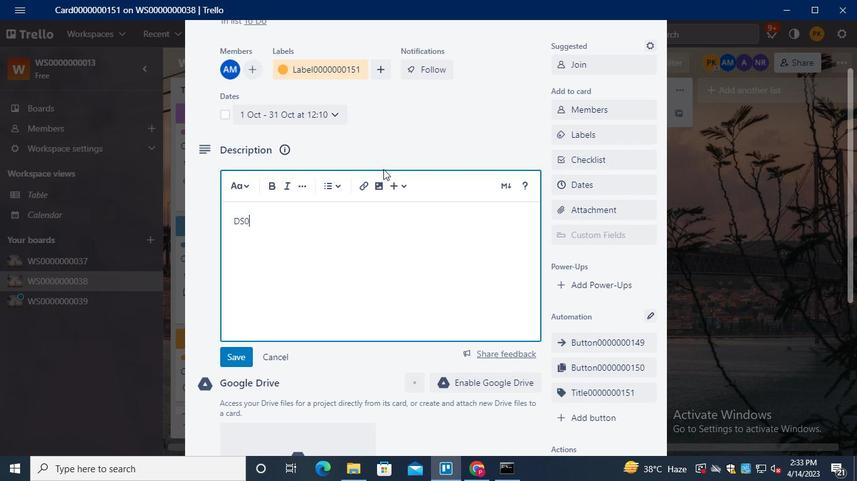 
Action: Keyboard <96>
Screenshot: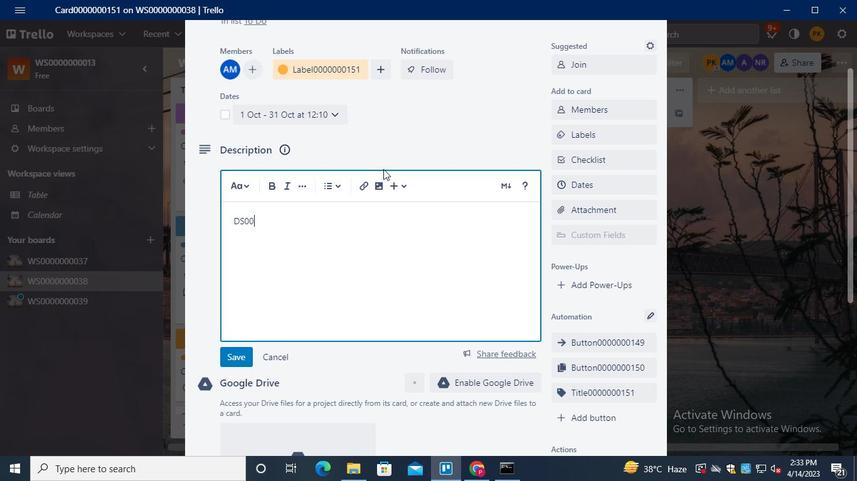 
Action: Keyboard <96>
Screenshot: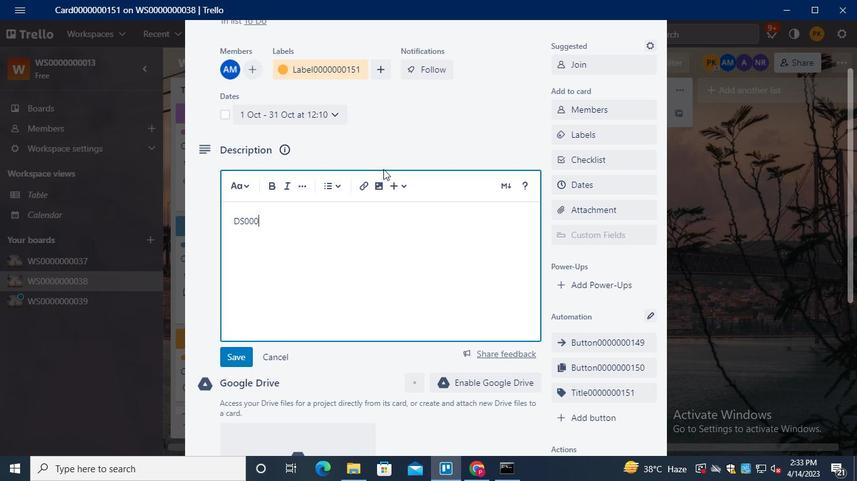 
Action: Keyboard <96>
Screenshot: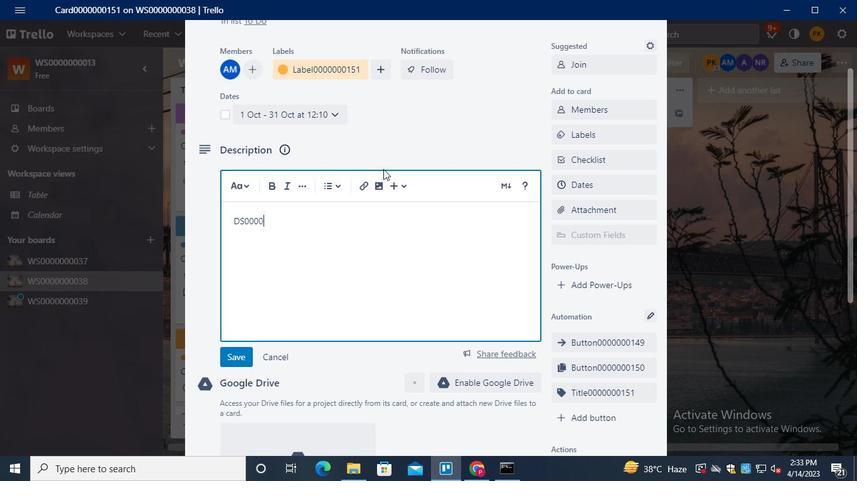 
Action: Keyboard <96>
Screenshot: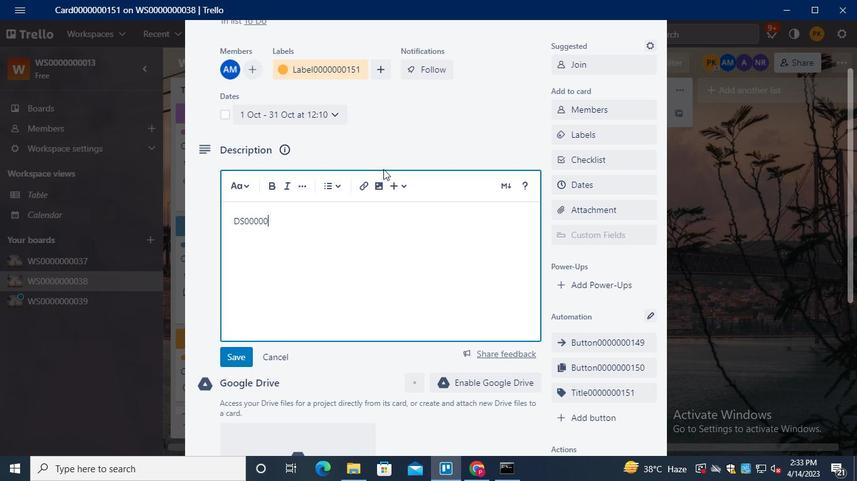 
Action: Keyboard <96>
Screenshot: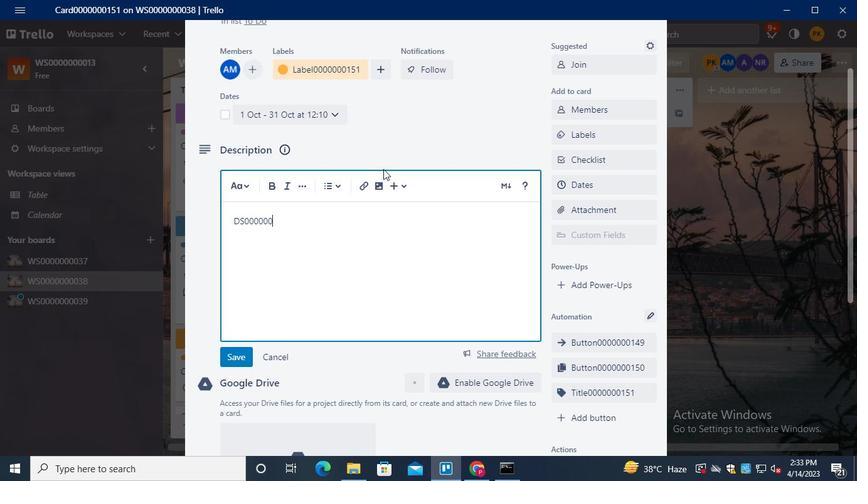 
Action: Keyboard <97>
Screenshot: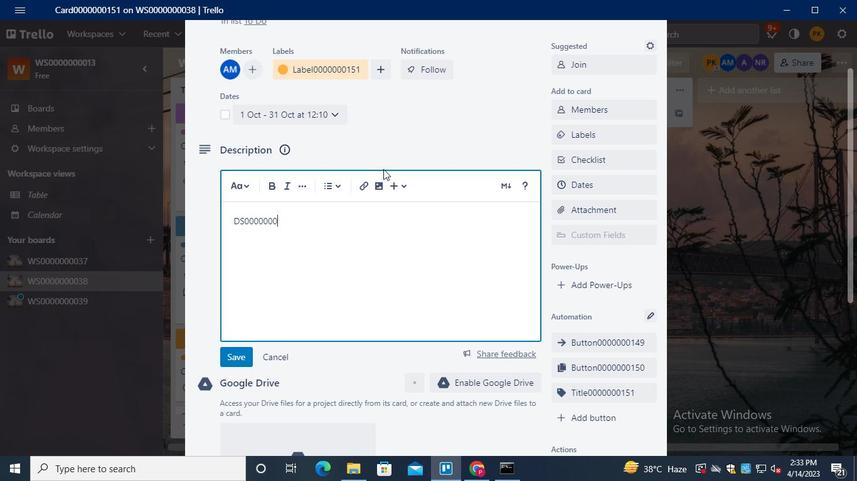
Action: Keyboard <101>
Screenshot: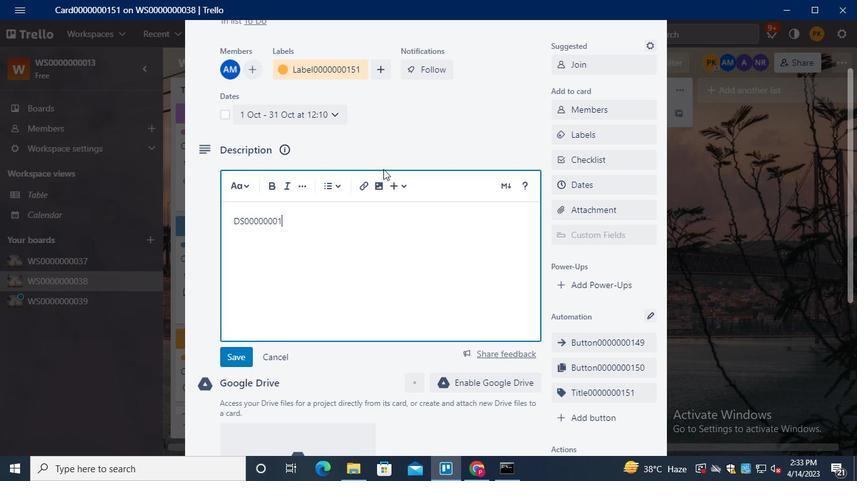 
Action: Keyboard <97>
Screenshot: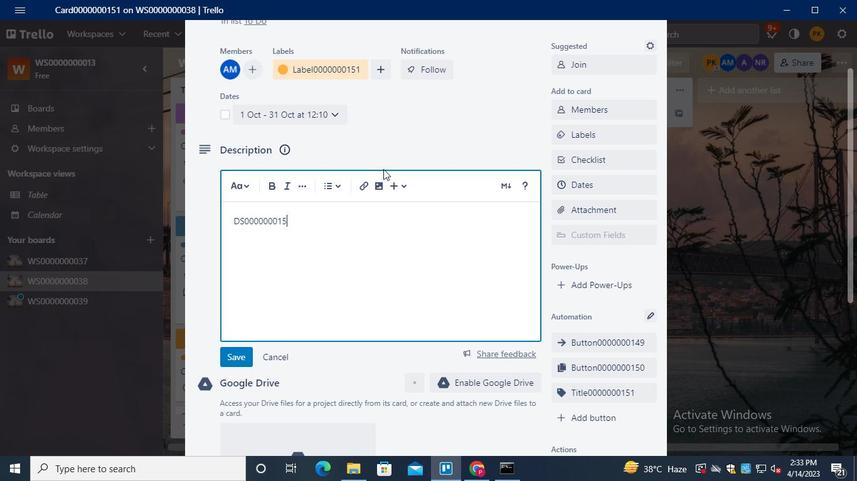 
Action: Mouse moved to (247, 357)
Screenshot: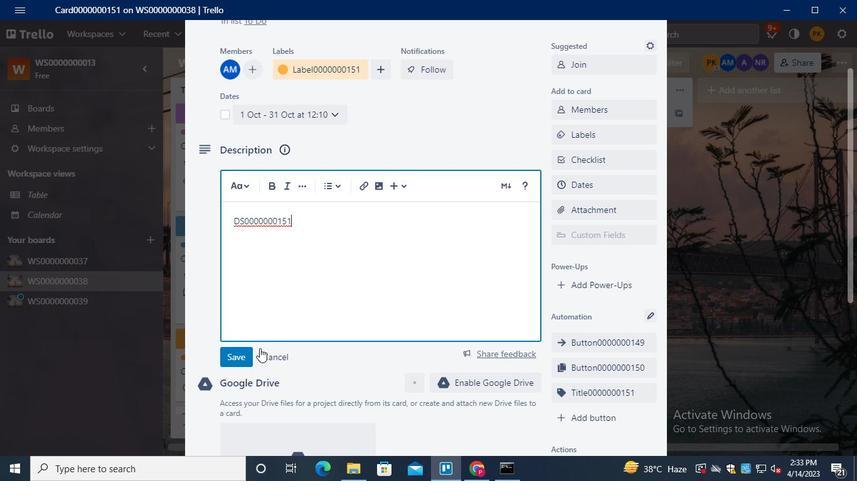 
Action: Mouse pressed left at (247, 357)
Screenshot: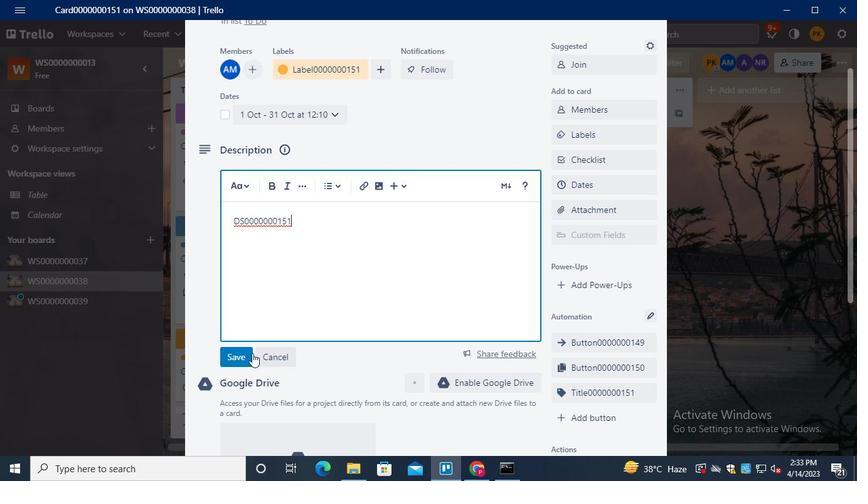 
Action: Mouse moved to (283, 314)
Screenshot: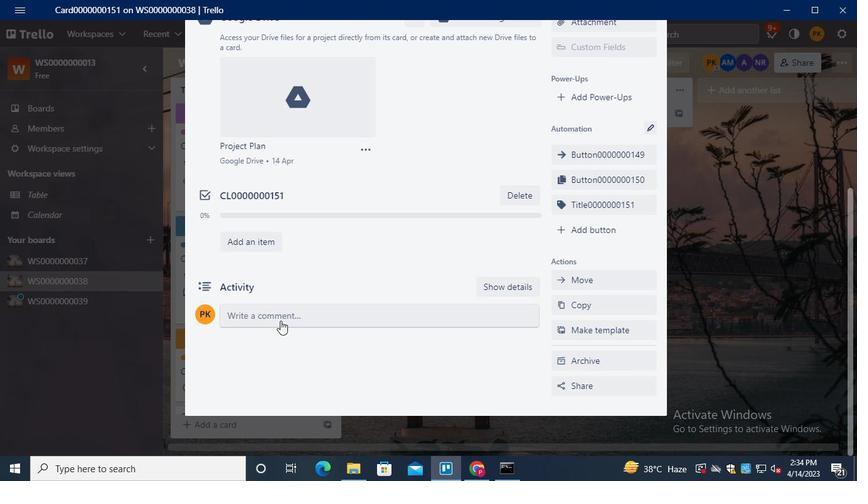 
Action: Mouse pressed left at (283, 314)
Screenshot: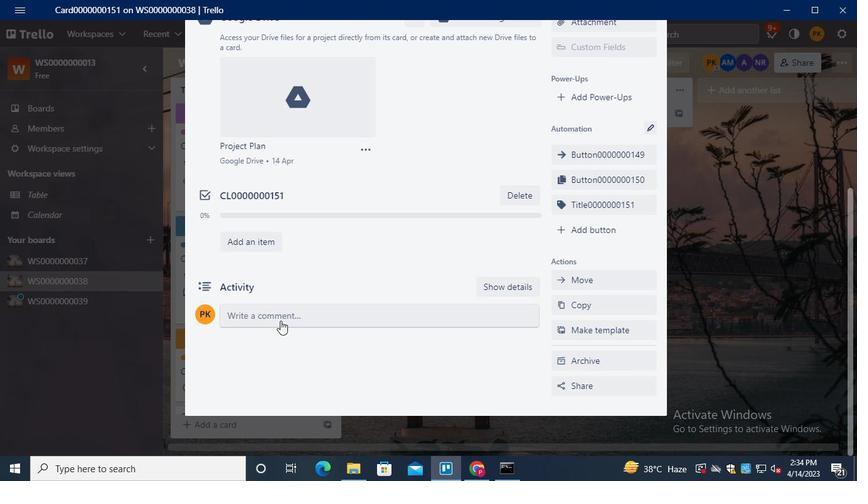 
Action: Mouse moved to (281, 316)
Screenshot: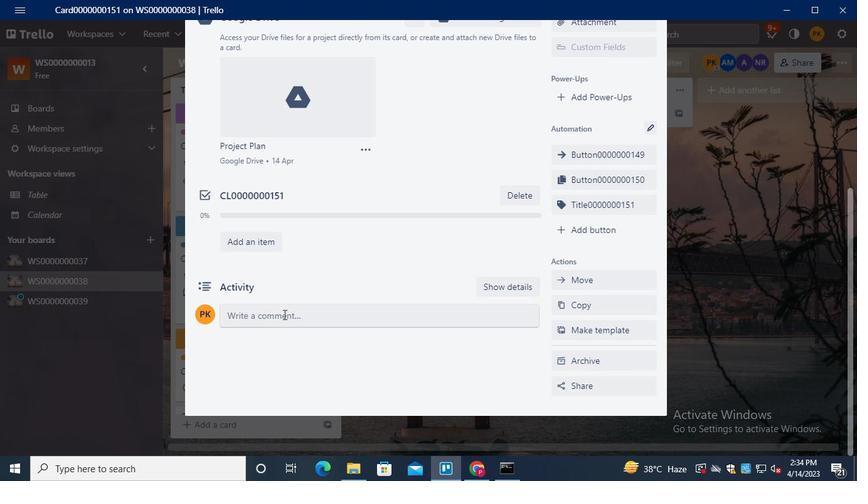 
Action: Keyboard Key.shift
Screenshot: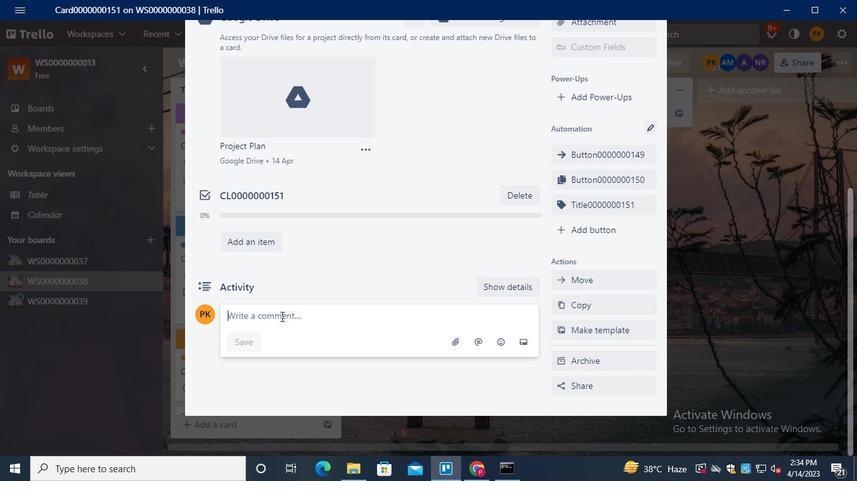 
Action: Mouse moved to (281, 315)
Screenshot: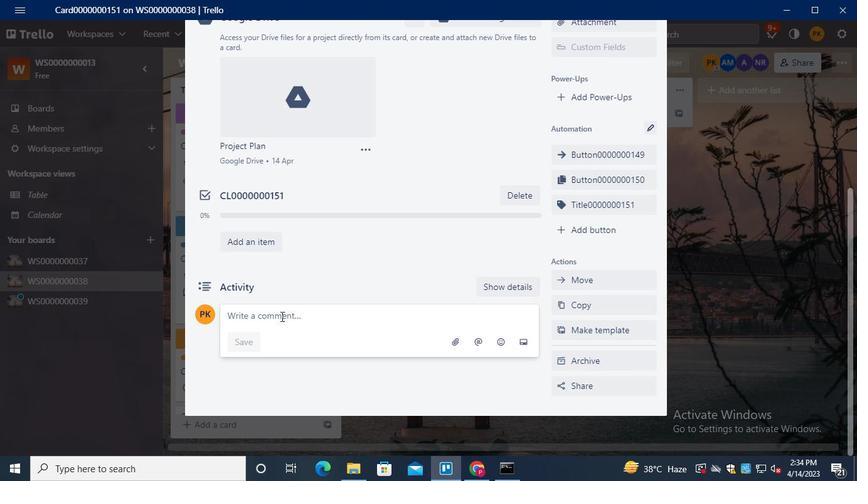 
Action: Keyboard Key.shift
Screenshot: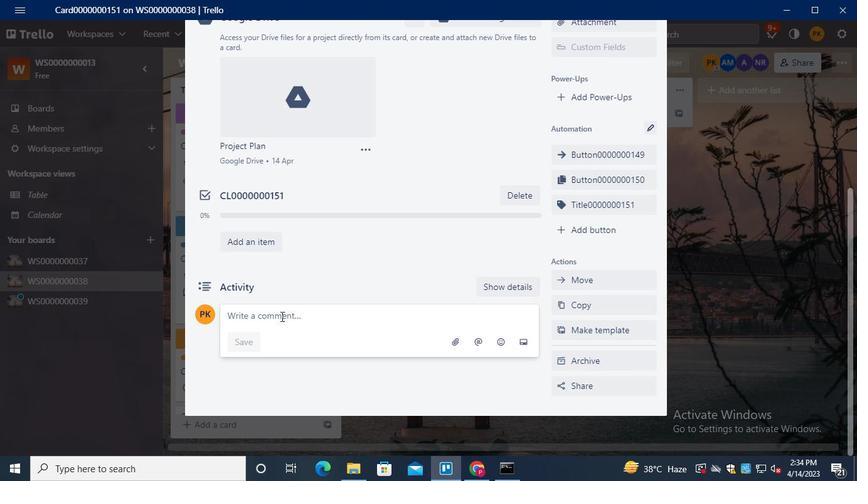 
Action: Keyboard Key.shift
Screenshot: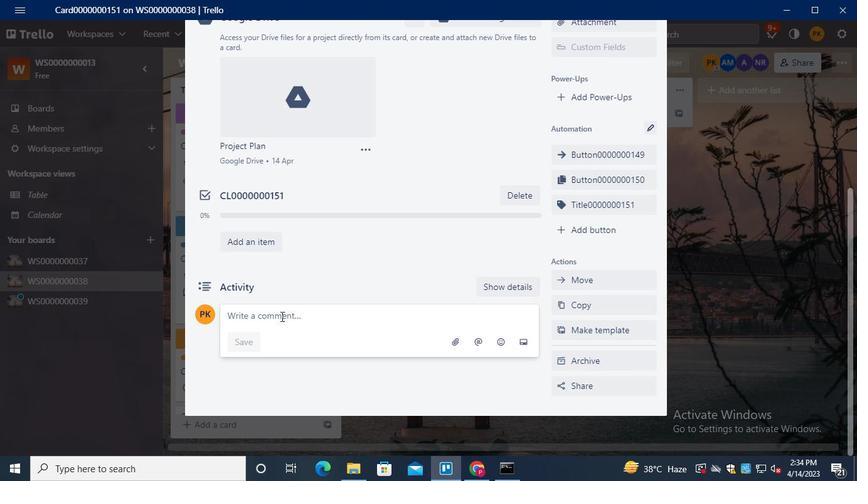 
Action: Keyboard Key.shift
Screenshot: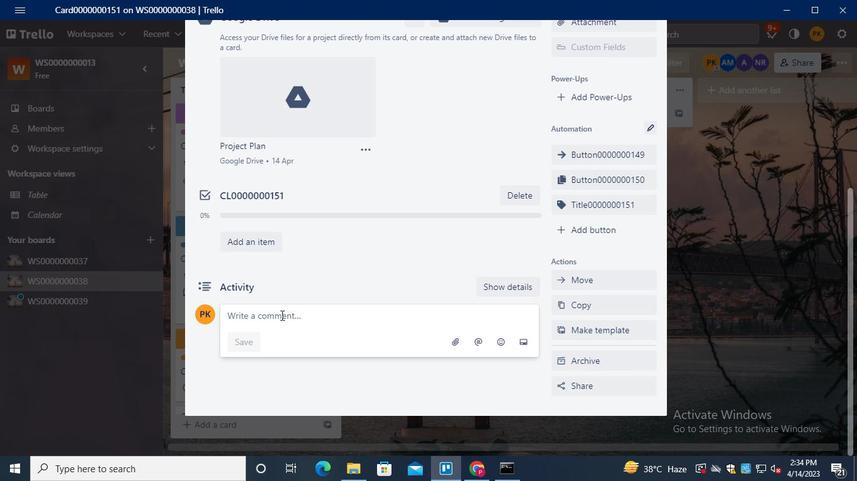 
Action: Keyboard Key.shift
Screenshot: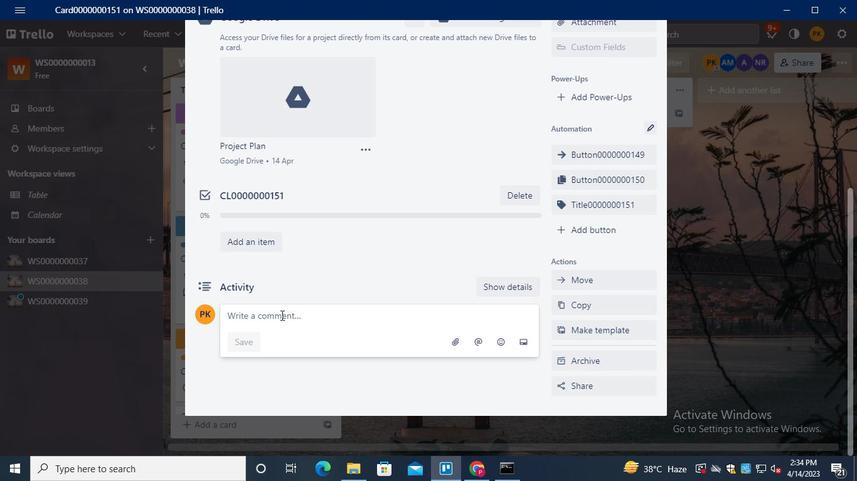 
Action: Keyboard Key.shift
Screenshot: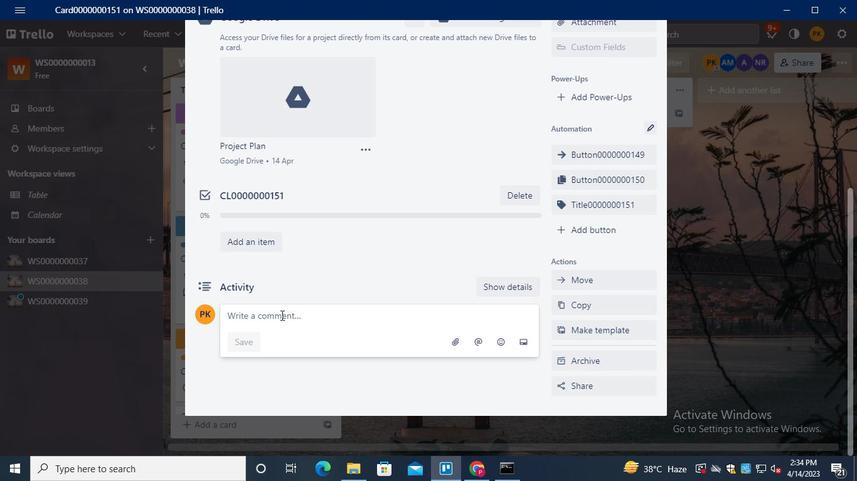 
Action: Keyboard C
Screenshot: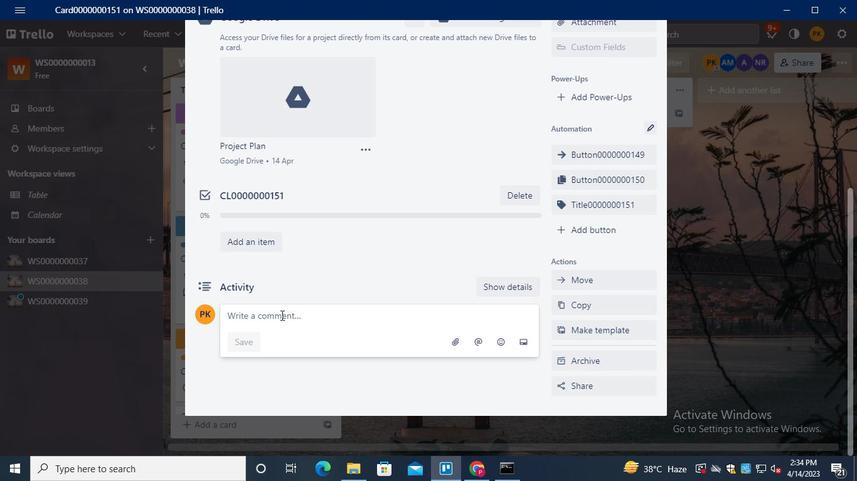 
Action: Mouse moved to (281, 314)
Screenshot: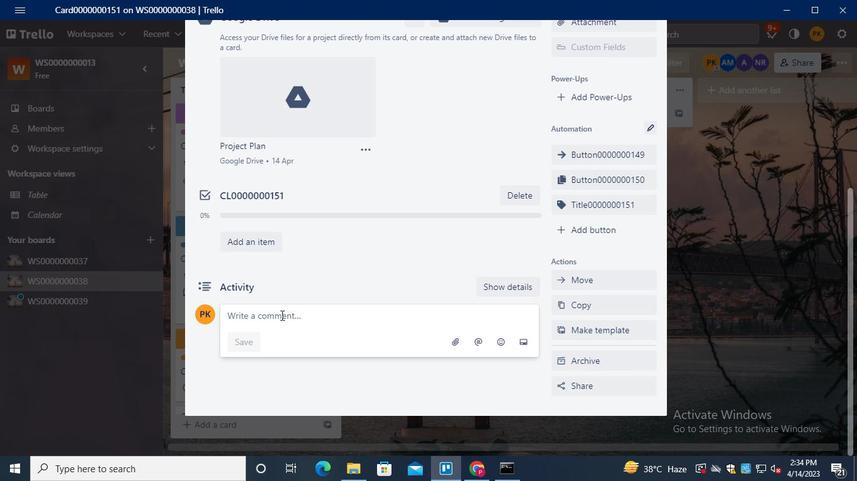 
Action: Keyboard M
Screenshot: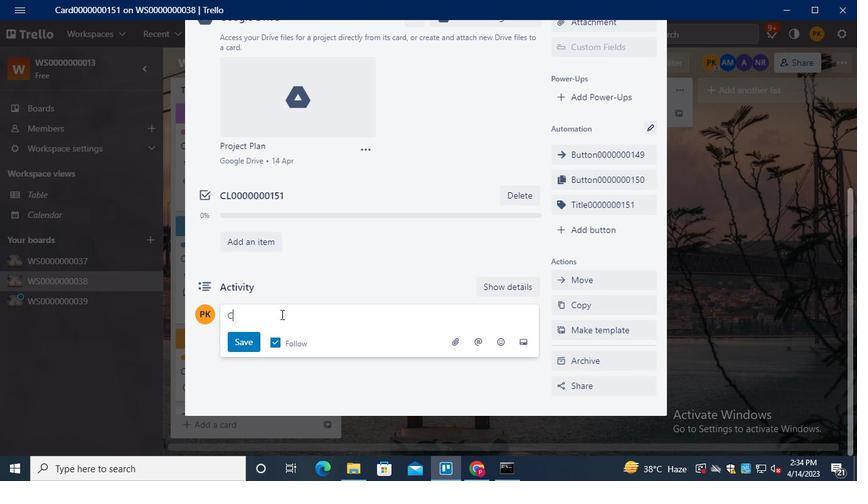 
Action: Keyboard <96>
Screenshot: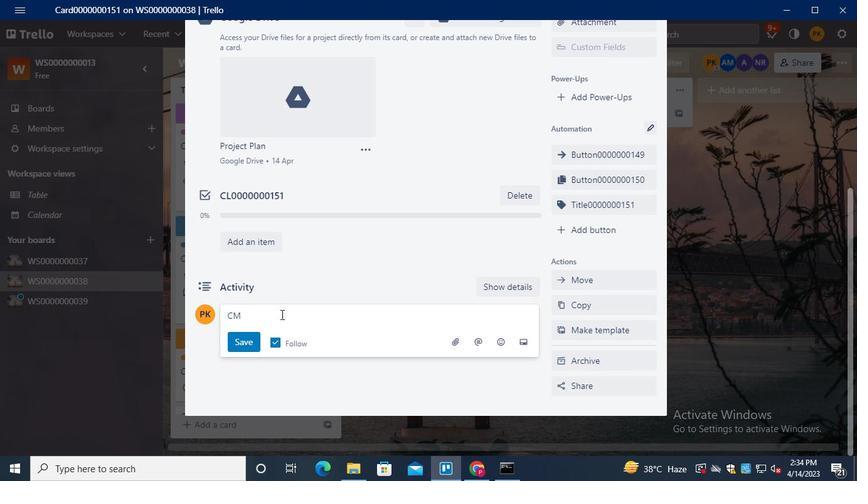 
Action: Keyboard <96>
Screenshot: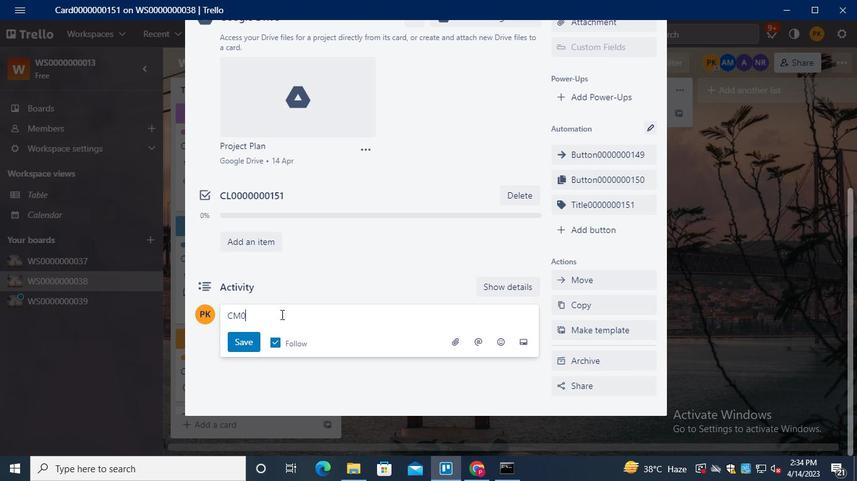 
Action: Keyboard <96>
Screenshot: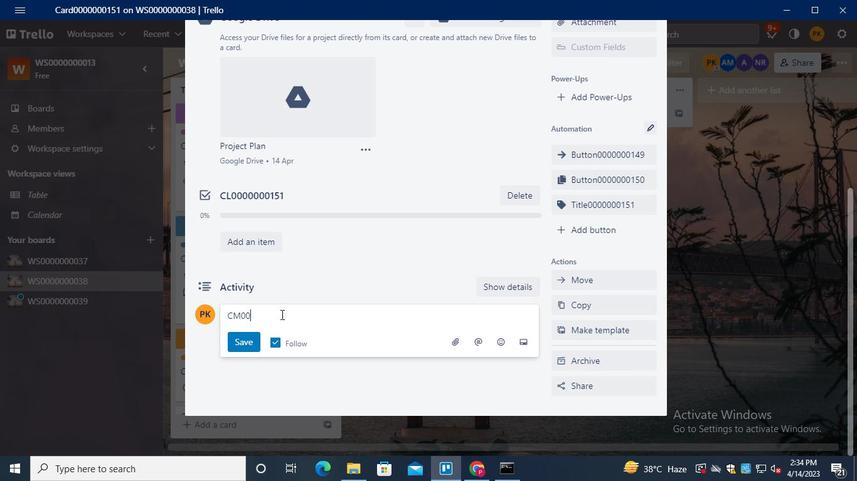 
Action: Keyboard <96>
Screenshot: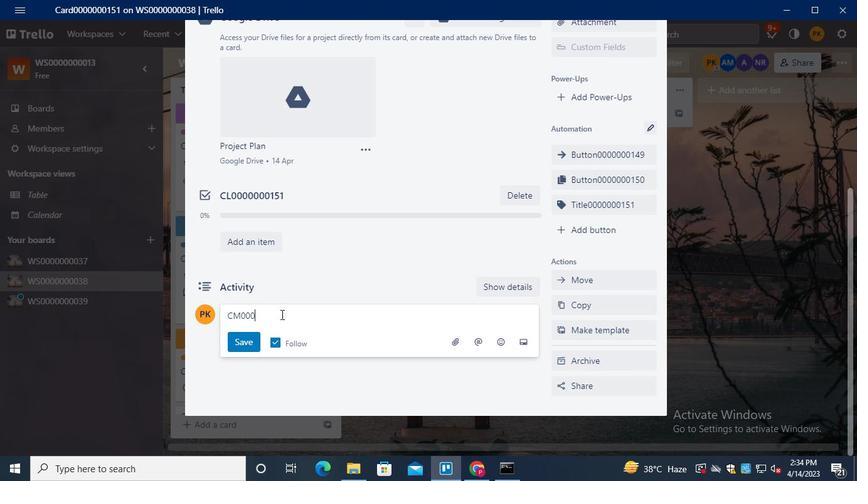 
Action: Keyboard <96>
Screenshot: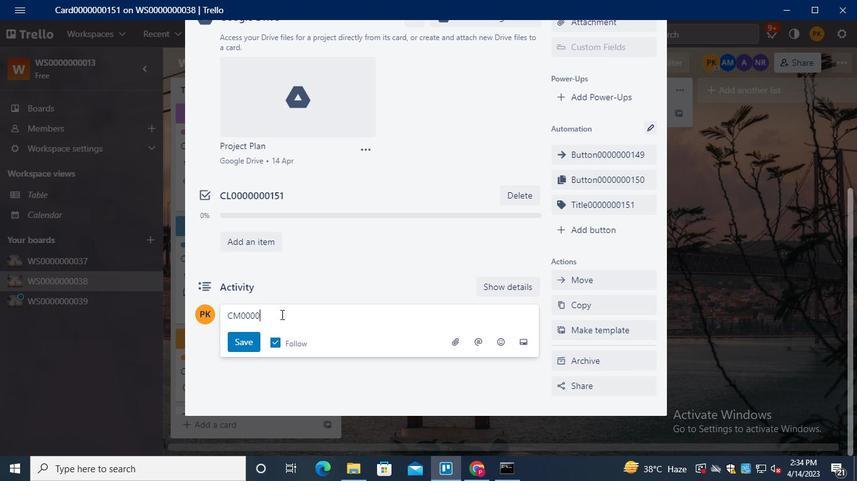 
Action: Keyboard <96>
Screenshot: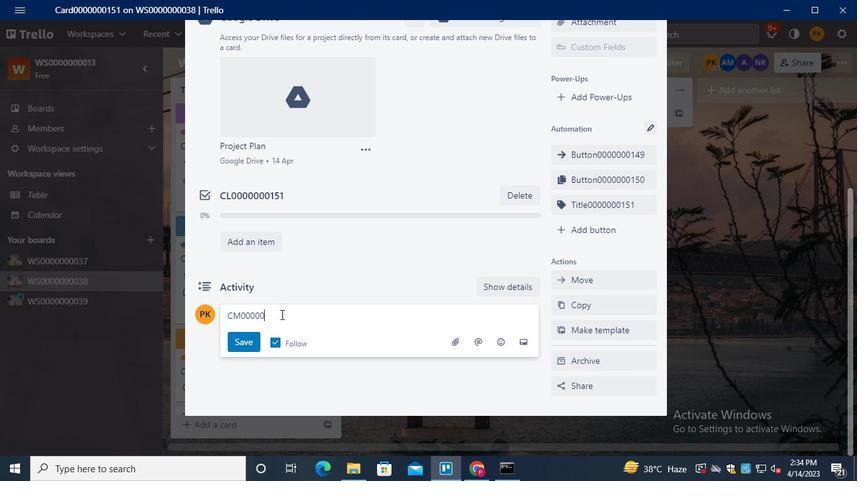 
Action: Keyboard <96>
Screenshot: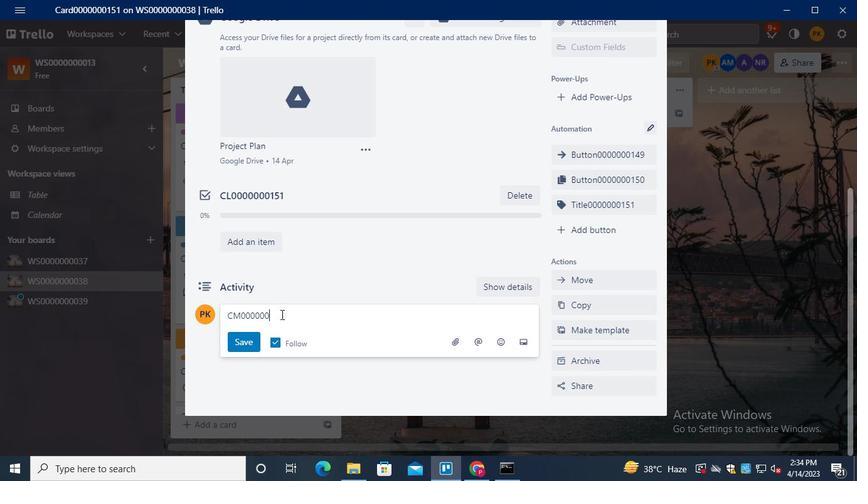 
Action: Keyboard <97>
Screenshot: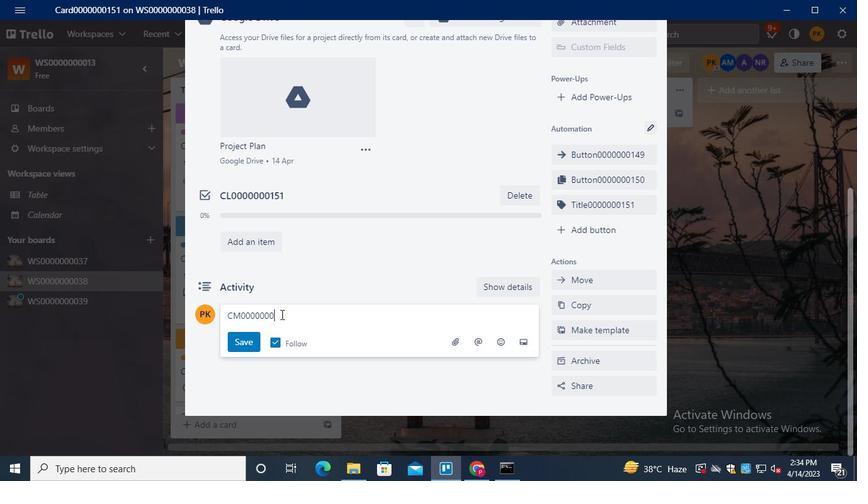 
Action: Keyboard <101>
Screenshot: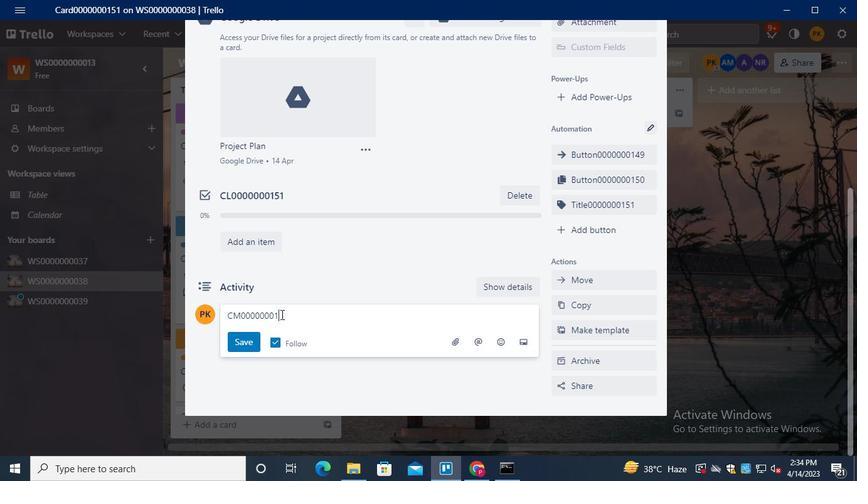
Action: Keyboard <97>
Screenshot: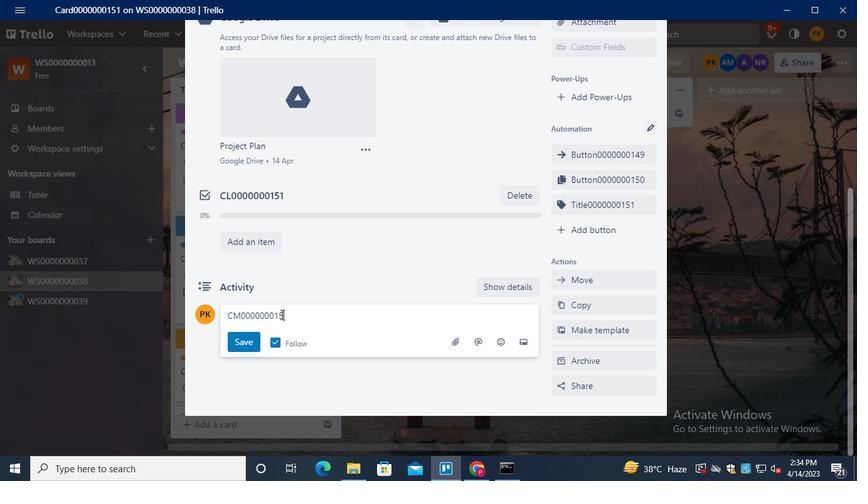 
Action: Mouse moved to (237, 340)
Screenshot: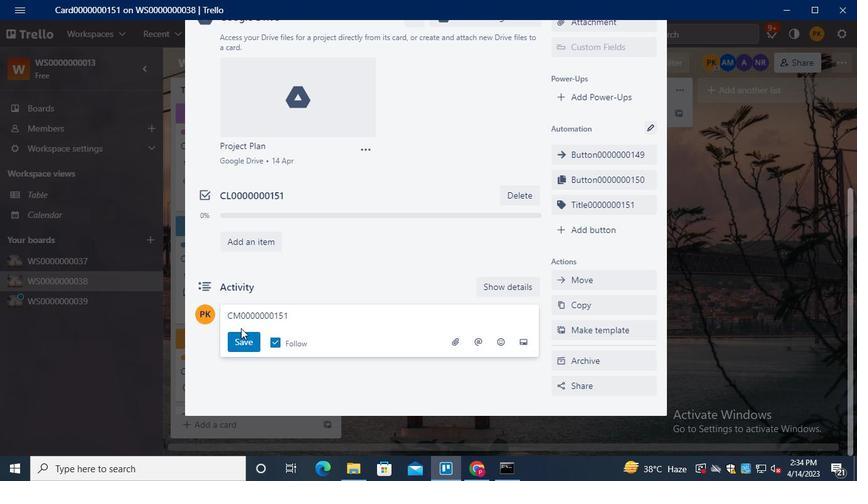 
Action: Mouse pressed left at (237, 340)
Screenshot: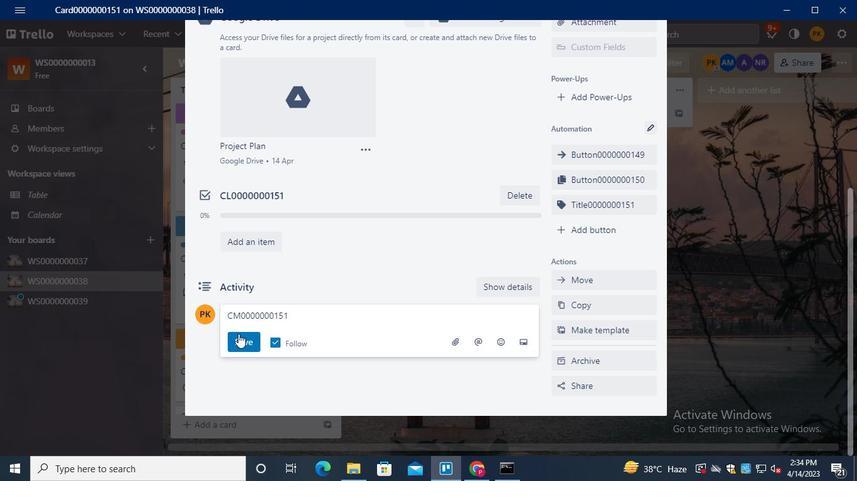 
Action: Mouse moved to (321, 277)
Screenshot: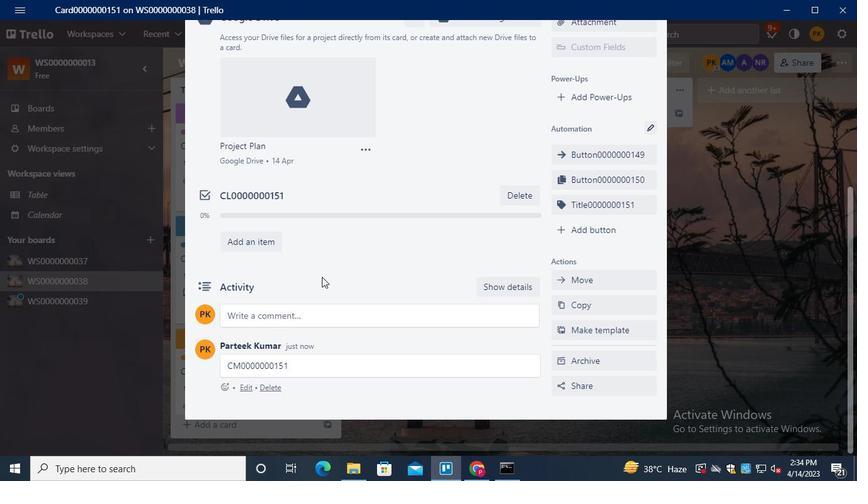 
Action: Keyboard Key.alt_l
Screenshot: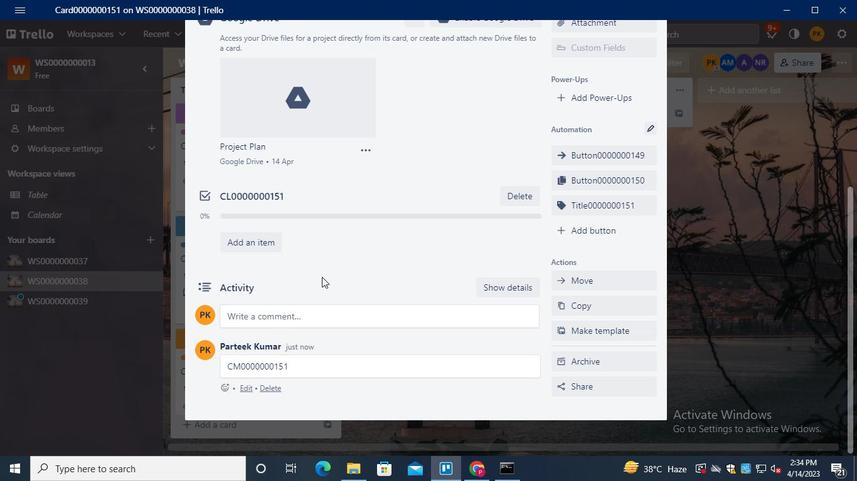 
Action: Mouse moved to (321, 277)
Screenshot: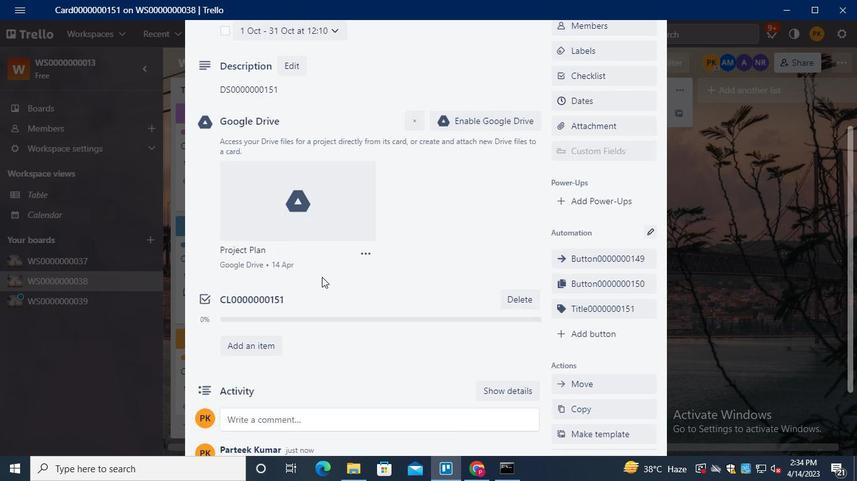 
Action: Keyboard Key.tab
Screenshot: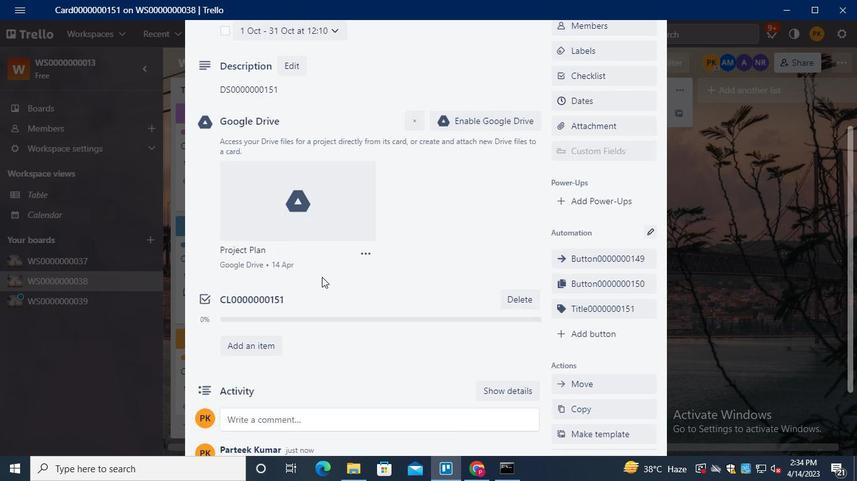 
Action: Mouse moved to (650, 62)
Screenshot: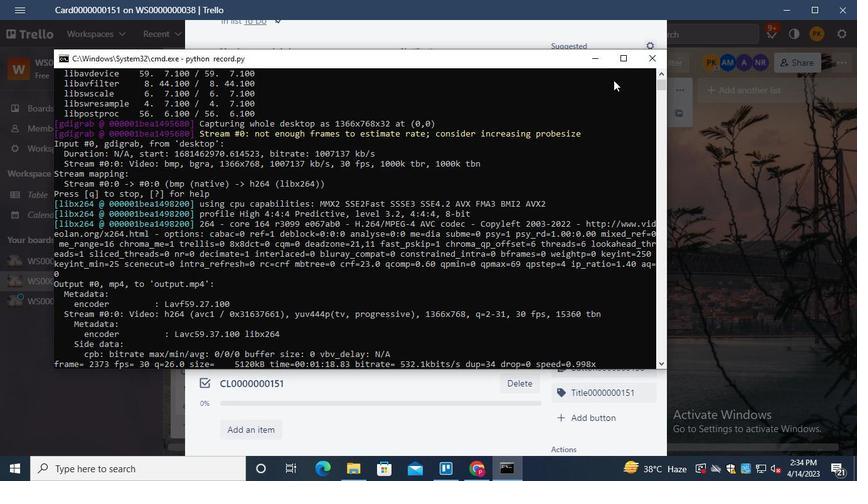 
Action: Mouse pressed left at (650, 62)
Screenshot: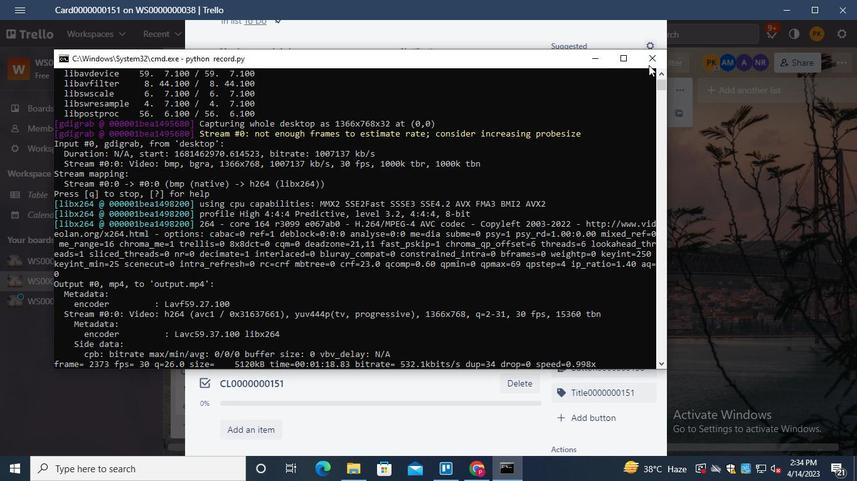 
Action: Mouse moved to (650, 62)
Screenshot: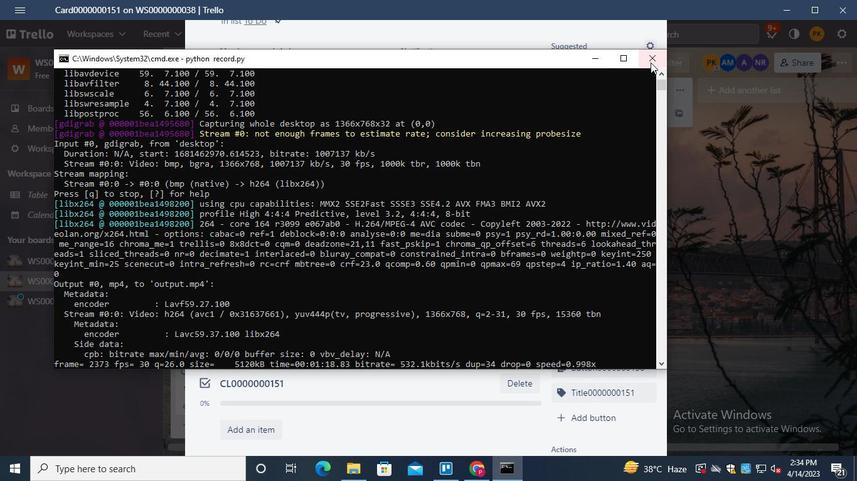 
